 Task: Look for space in Wenceslau Braz, Brazil from 1st June, 2023 to 4th June, 2023 for 1 adult in price range Rs.6000 to Rs.16000. Place can be private room with 1  bedroom having 1 bed and 1 bathroom. Property type can be house, flat, guest house. Amenities needed are: wifi, washing machine. Booking option can be shelf check-in. Required host language is Spanish.
Action: Mouse moved to (533, 550)
Screenshot: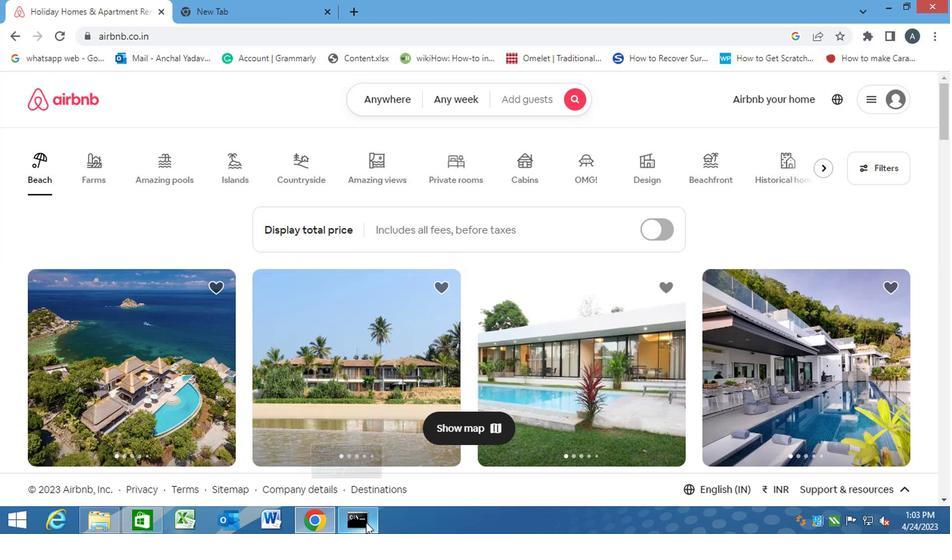 
Action: Mouse scrolled (533, 531) with delta (0, 0)
Screenshot: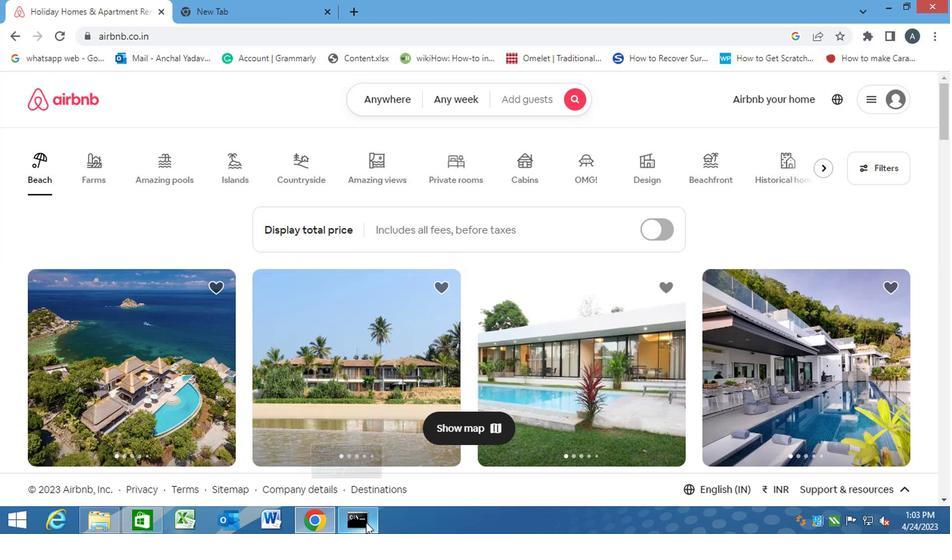 
Action: Mouse moved to (395, 104)
Screenshot: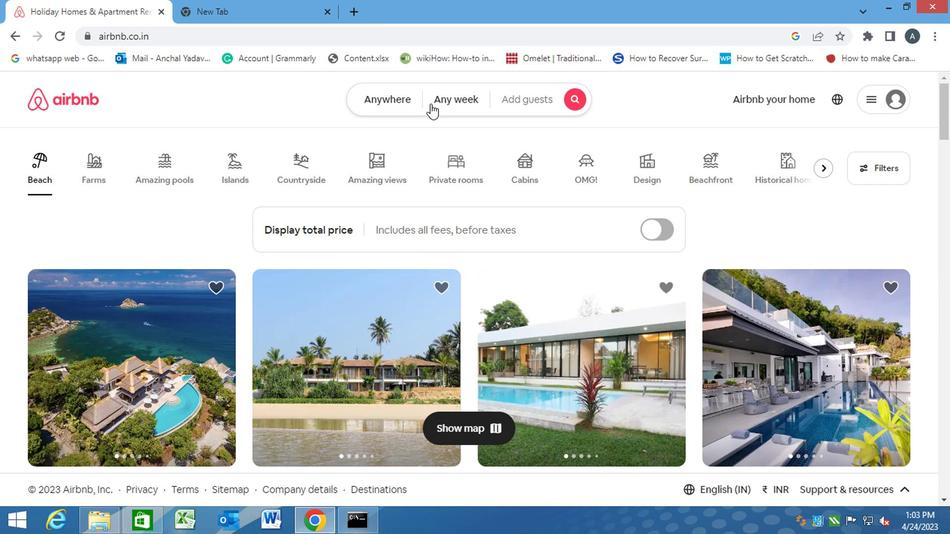 
Action: Mouse pressed left at (395, 104)
Screenshot: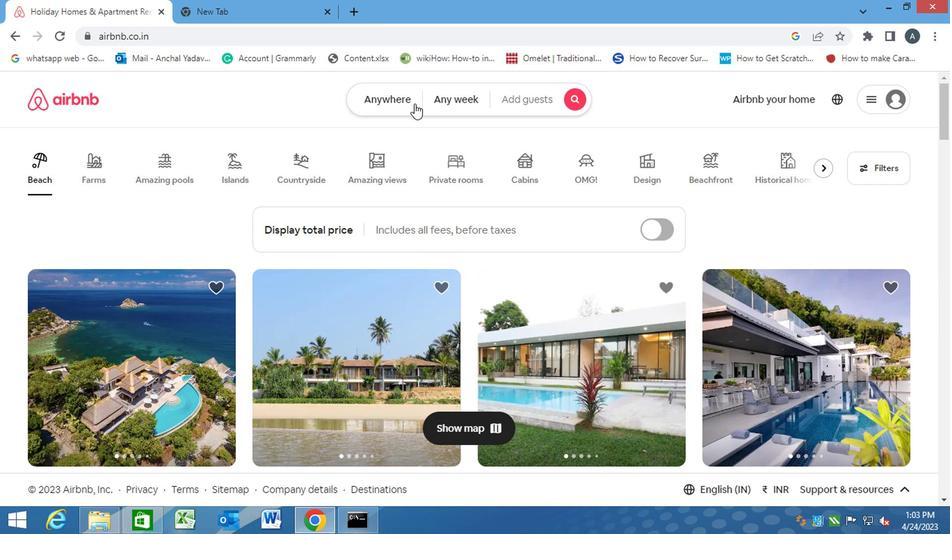 
Action: Mouse moved to (318, 156)
Screenshot: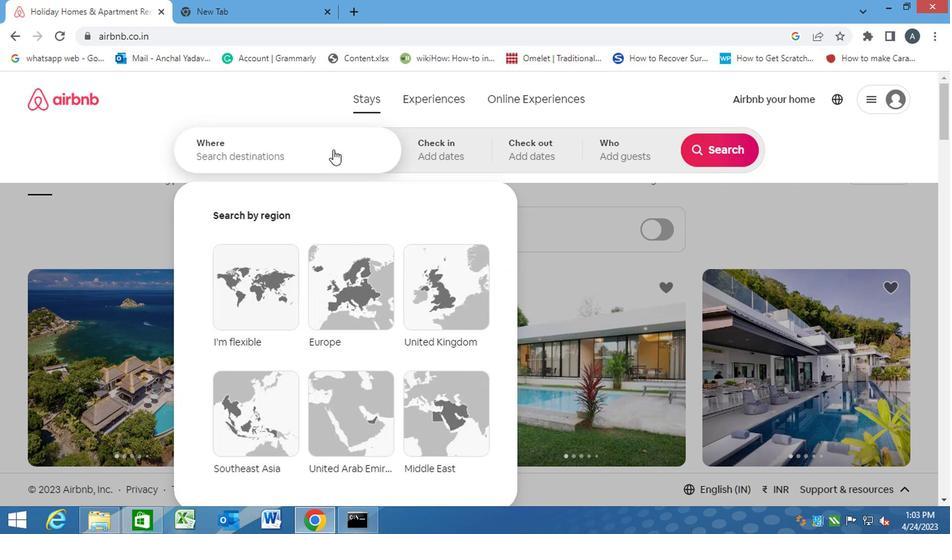 
Action: Mouse pressed left at (318, 156)
Screenshot: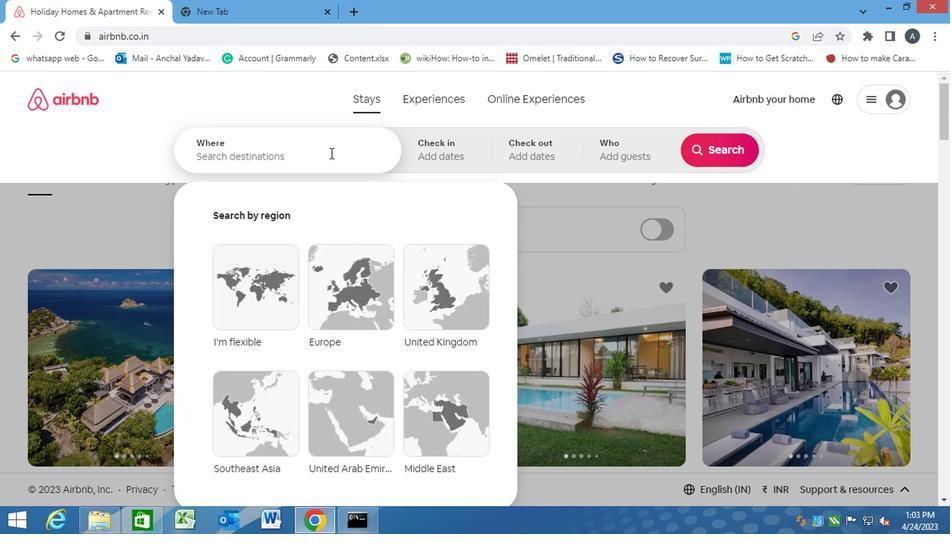 
Action: Key pressed <Key.caps_lock>w<Key.backspace><Key.caps_lock>w<Key.caps_lock>enceslau<Key.space><Key.caps_lock>b<Key.caps_lock>e<Key.backspace>raz,<Key.space><Key.caps_lock>b<Key.caps_lock>razil<Key.enter>
Screenshot: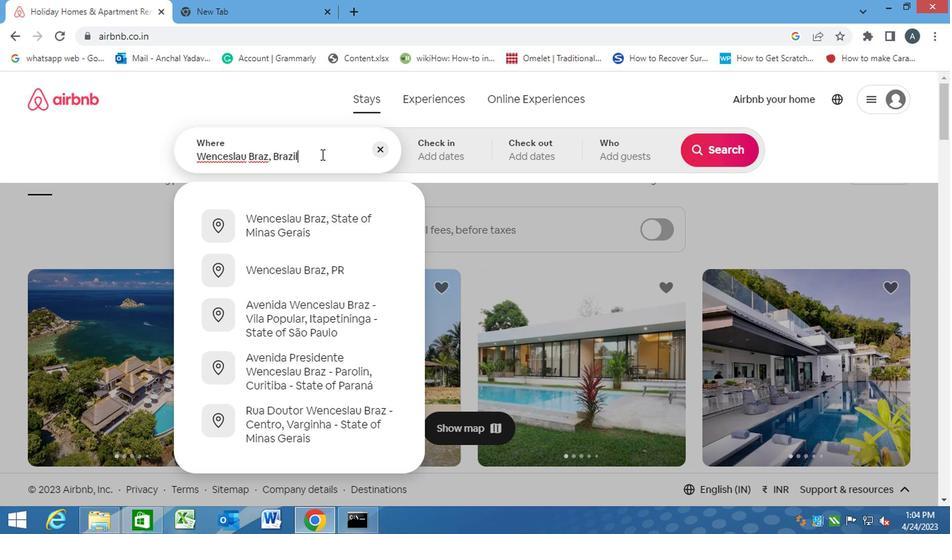 
Action: Mouse moved to (707, 261)
Screenshot: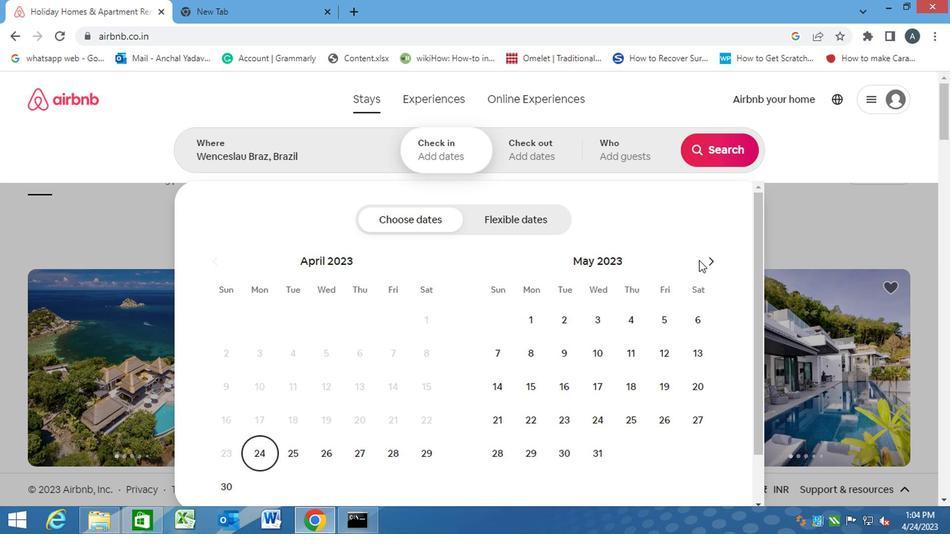 
Action: Mouse pressed left at (707, 261)
Screenshot: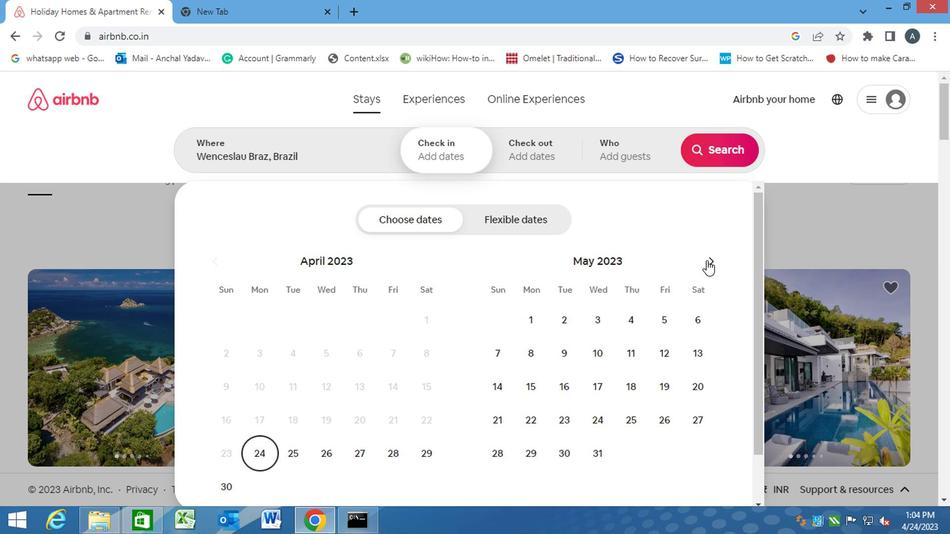
Action: Mouse moved to (629, 319)
Screenshot: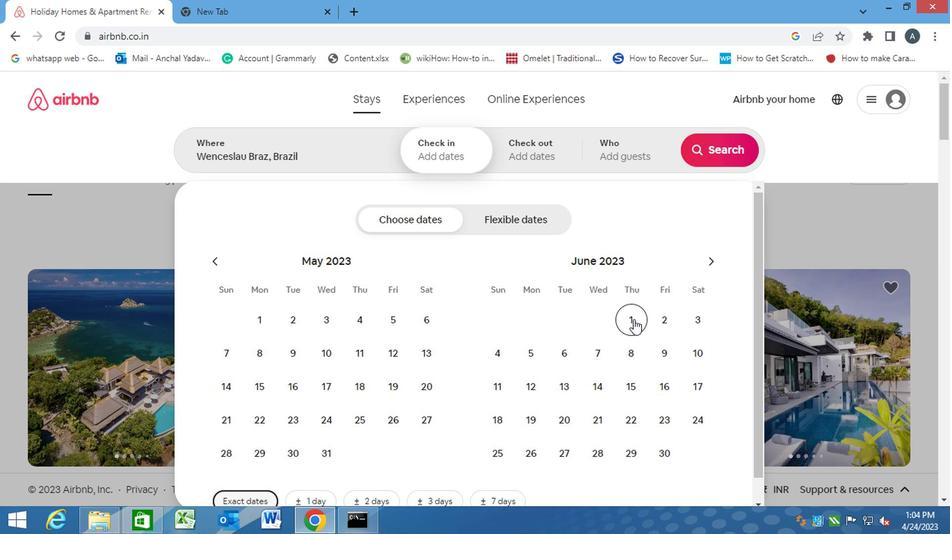 
Action: Mouse pressed left at (629, 319)
Screenshot: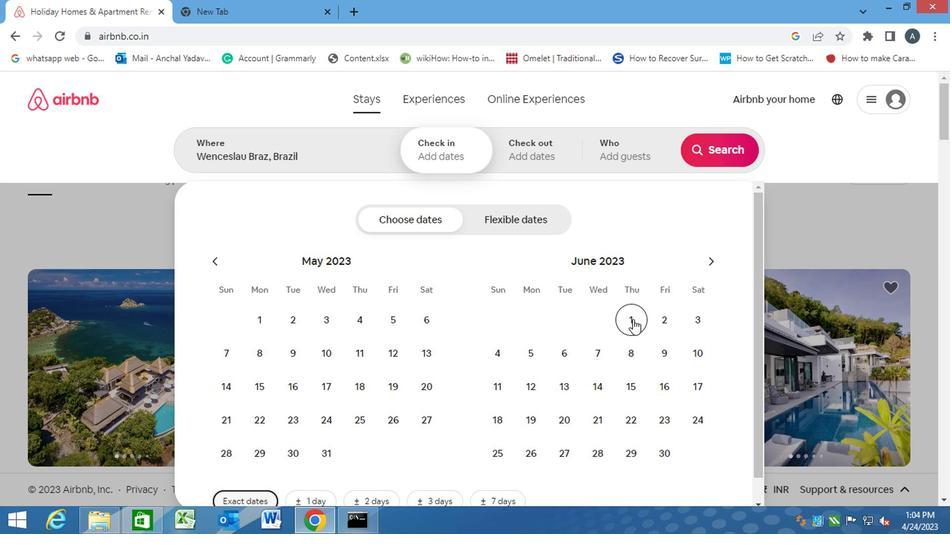
Action: Mouse moved to (497, 360)
Screenshot: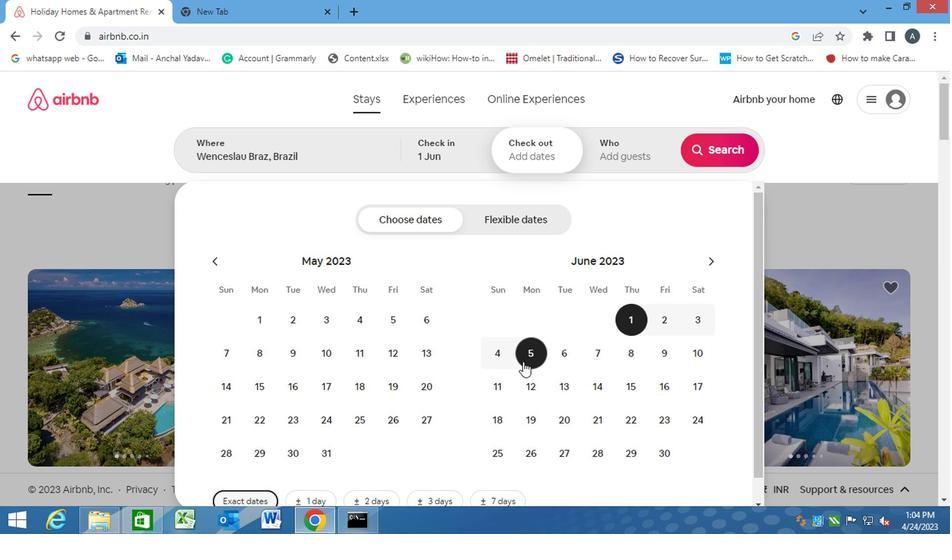 
Action: Mouse pressed left at (497, 360)
Screenshot: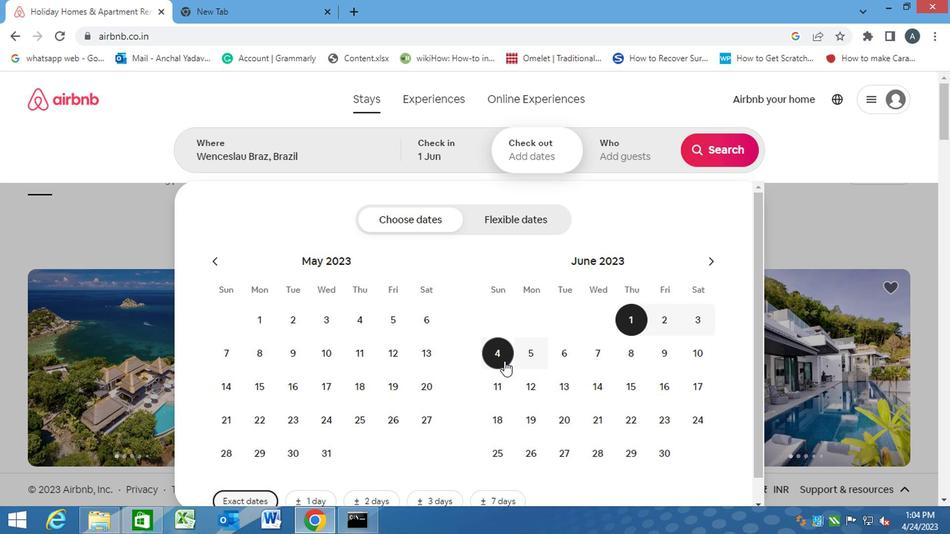 
Action: Mouse moved to (620, 152)
Screenshot: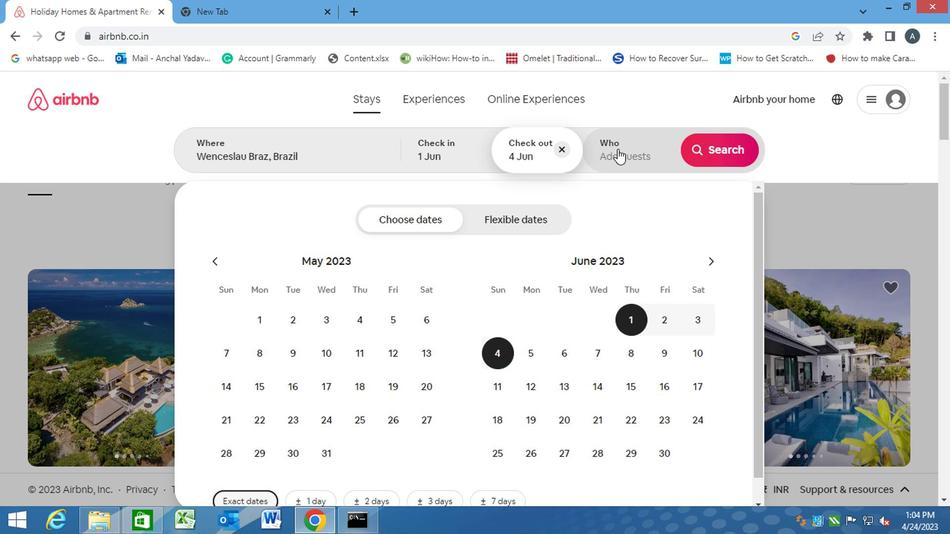 
Action: Mouse pressed left at (620, 152)
Screenshot: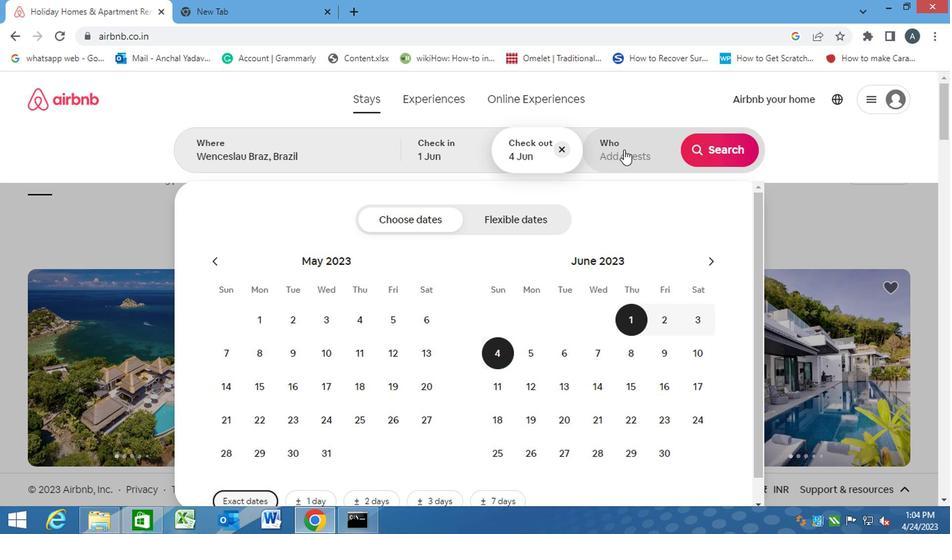 
Action: Mouse moved to (714, 229)
Screenshot: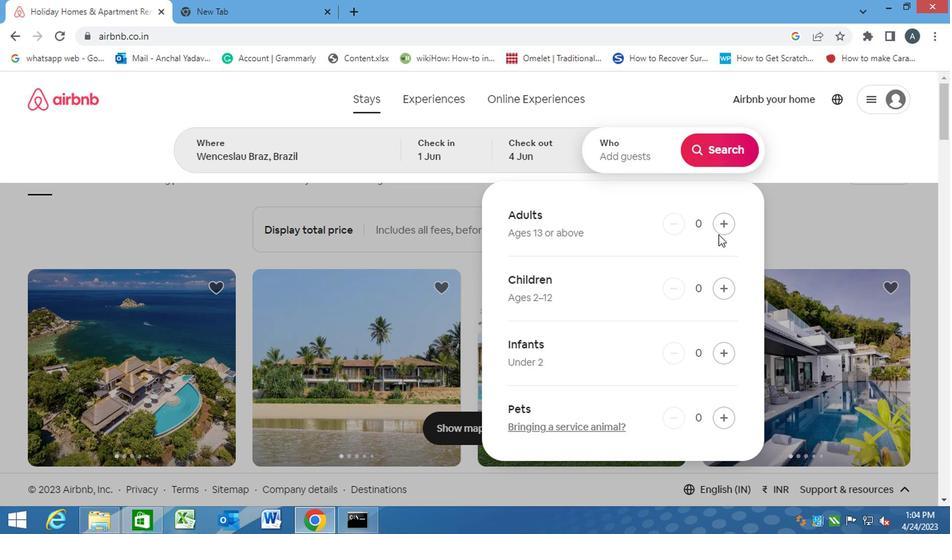 
Action: Mouse pressed left at (714, 229)
Screenshot: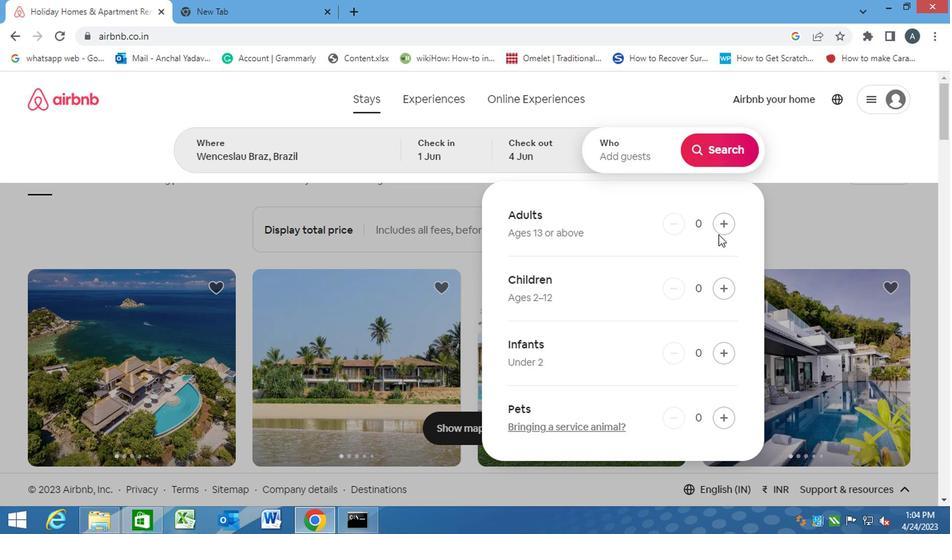 
Action: Mouse moved to (720, 165)
Screenshot: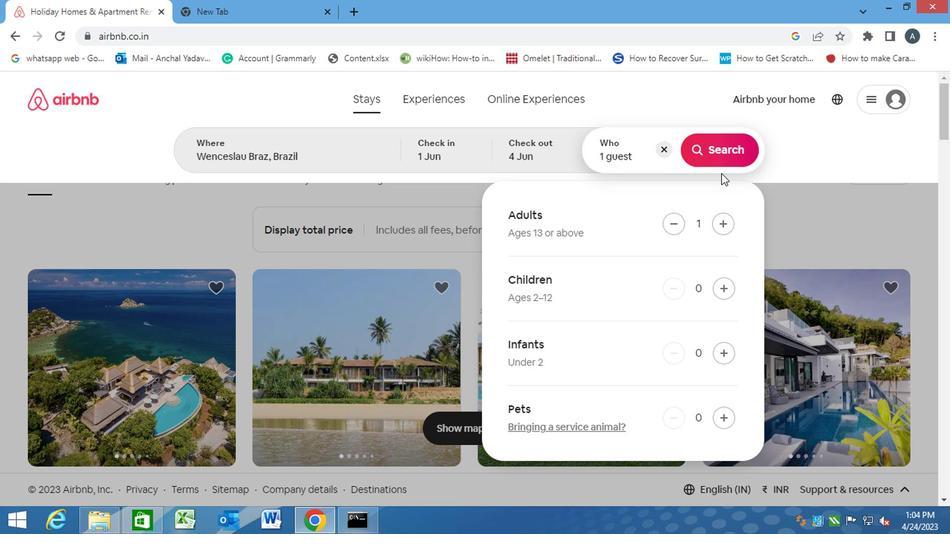 
Action: Mouse pressed left at (720, 165)
Screenshot: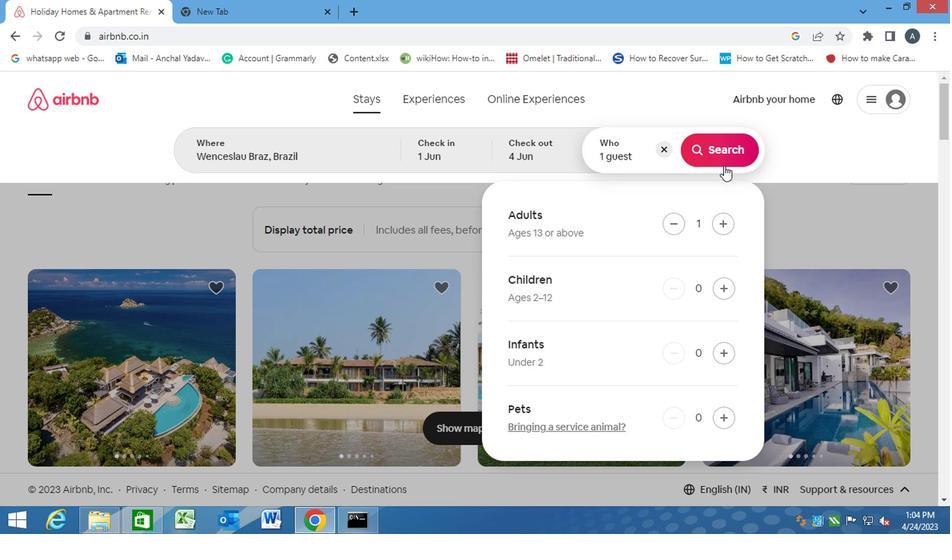
Action: Mouse moved to (863, 157)
Screenshot: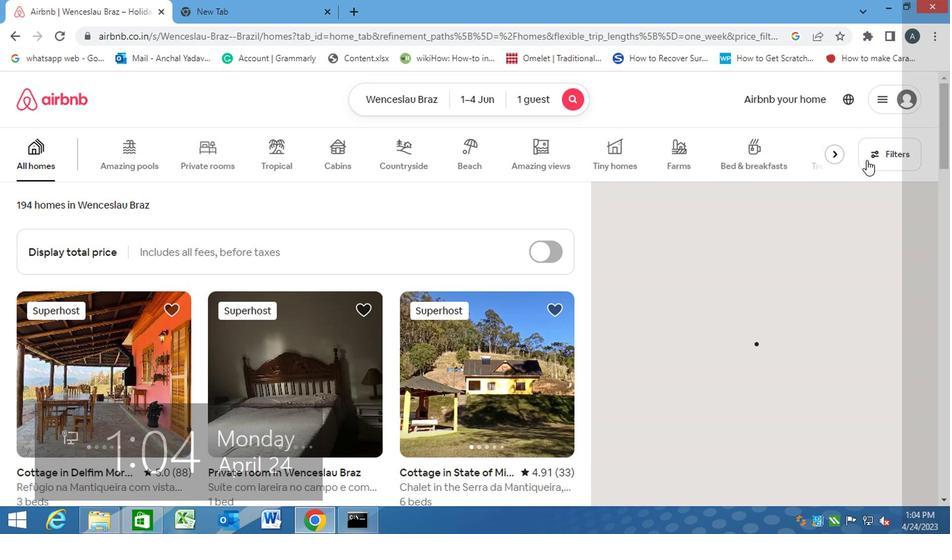 
Action: Mouse pressed left at (863, 157)
Screenshot: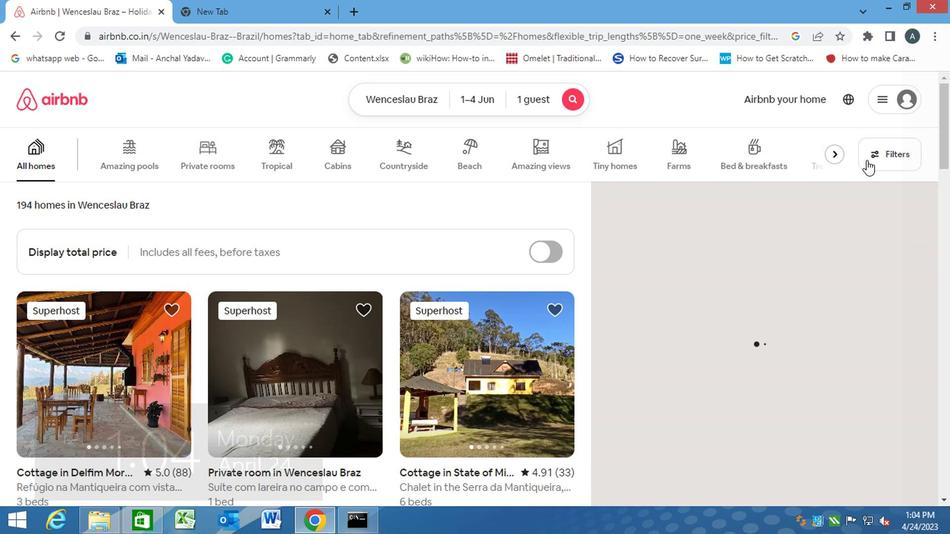 
Action: Mouse moved to (299, 335)
Screenshot: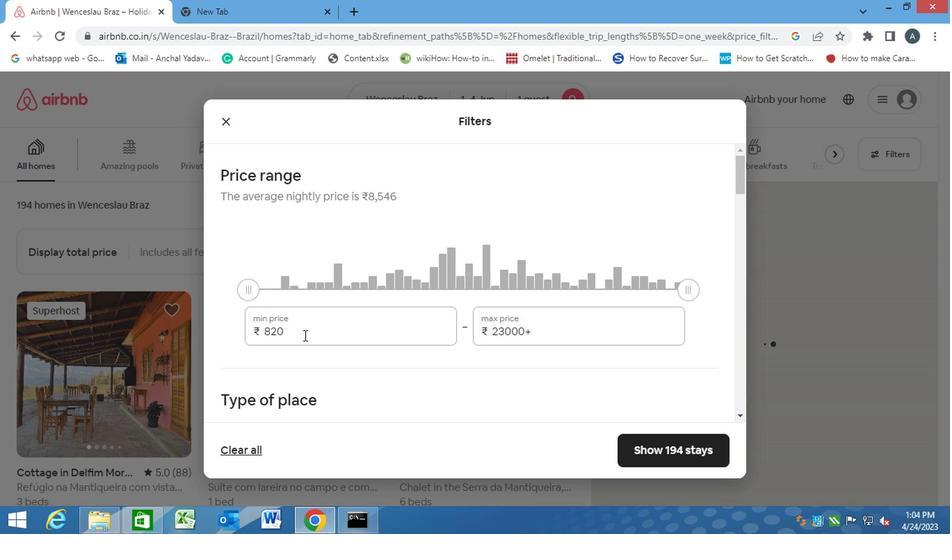 
Action: Mouse pressed left at (299, 335)
Screenshot: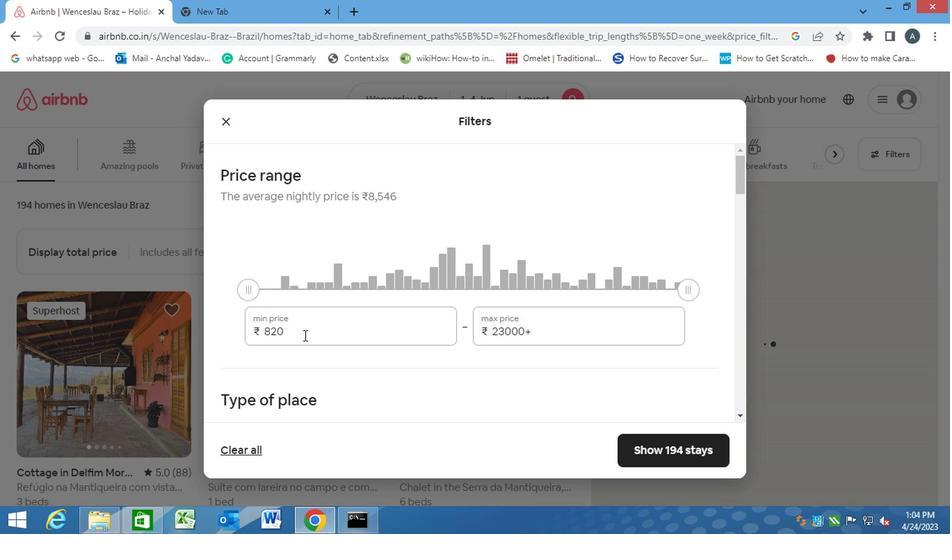 
Action: Mouse moved to (244, 335)
Screenshot: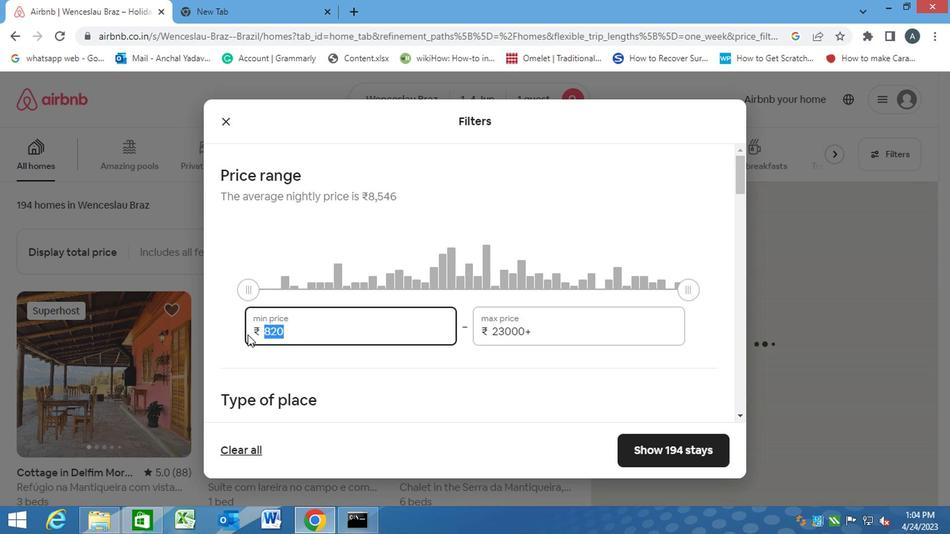 
Action: Key pressed 6000<Key.tab>1<Key.backspace><Key.backspace><Key.backspace><Key.backspace><Key.backspace><Key.backspace><Key.backspace><Key.backspace><Key.backspace><Key.backspace><Key.backspace><Key.backspace><Key.backspace><Key.backspace><Key.backspace><Key.backspace><Key.backspace><Key.backspace><Key.backspace>16000
Screenshot: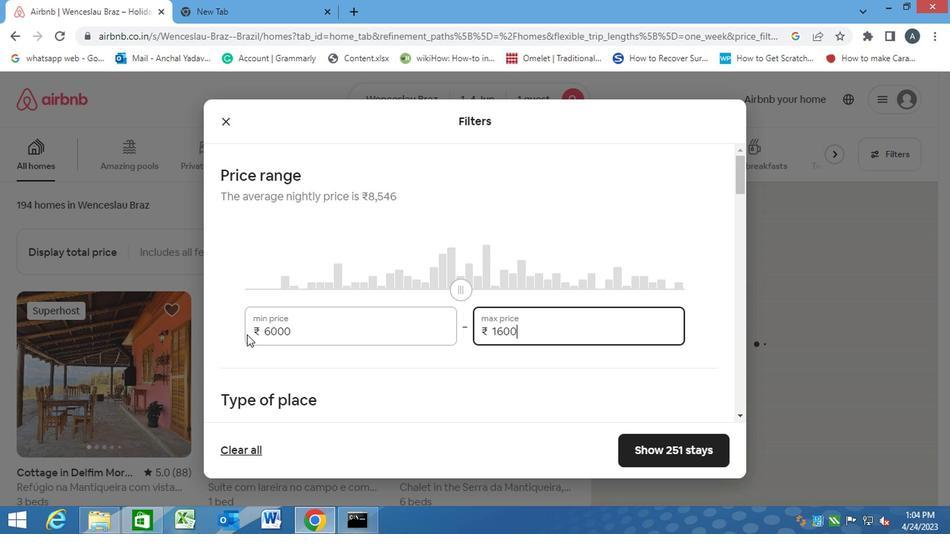 
Action: Mouse moved to (405, 382)
Screenshot: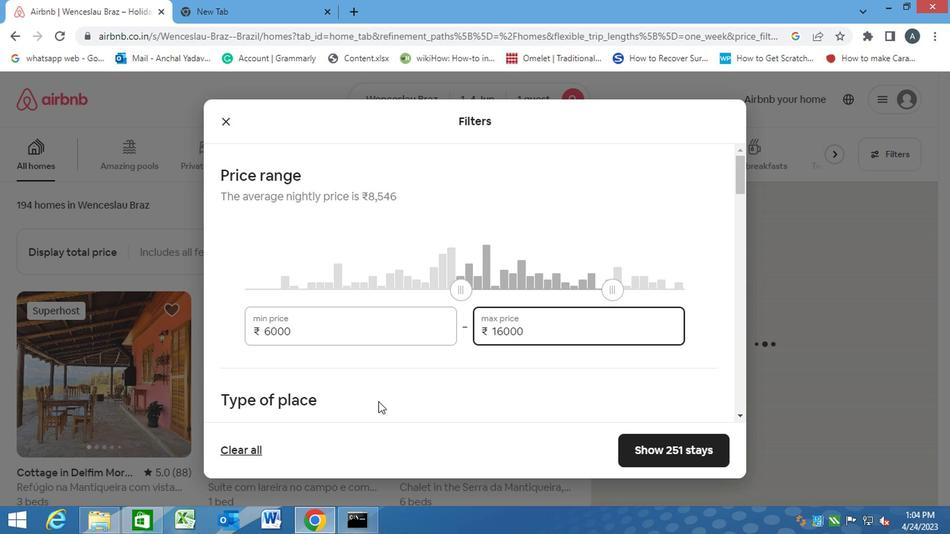 
Action: Mouse pressed left at (405, 382)
Screenshot: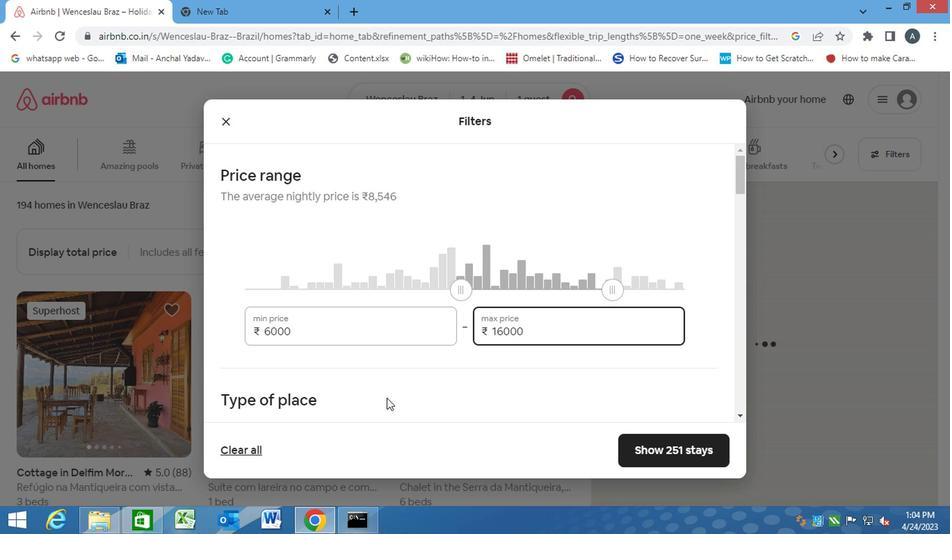 
Action: Mouse scrolled (405, 381) with delta (0, 0)
Screenshot: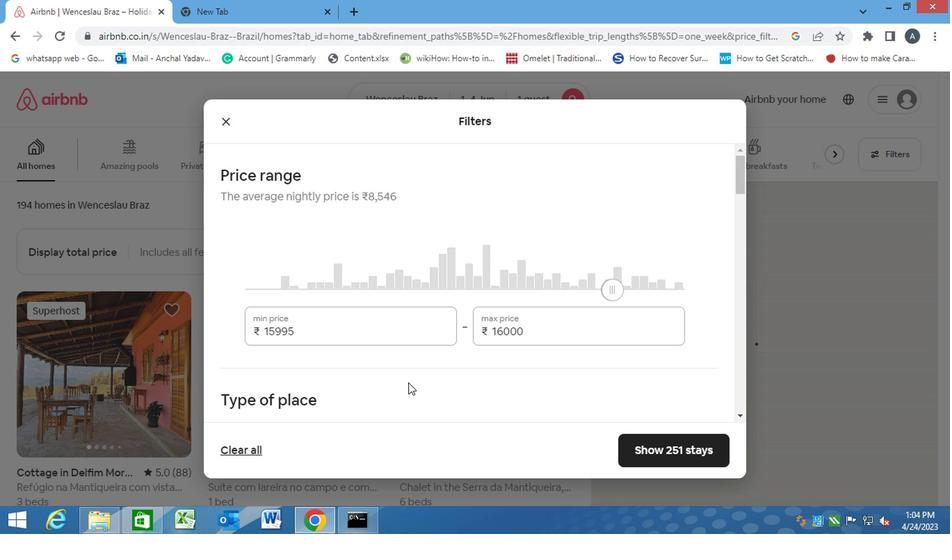 
Action: Mouse scrolled (405, 381) with delta (0, 0)
Screenshot: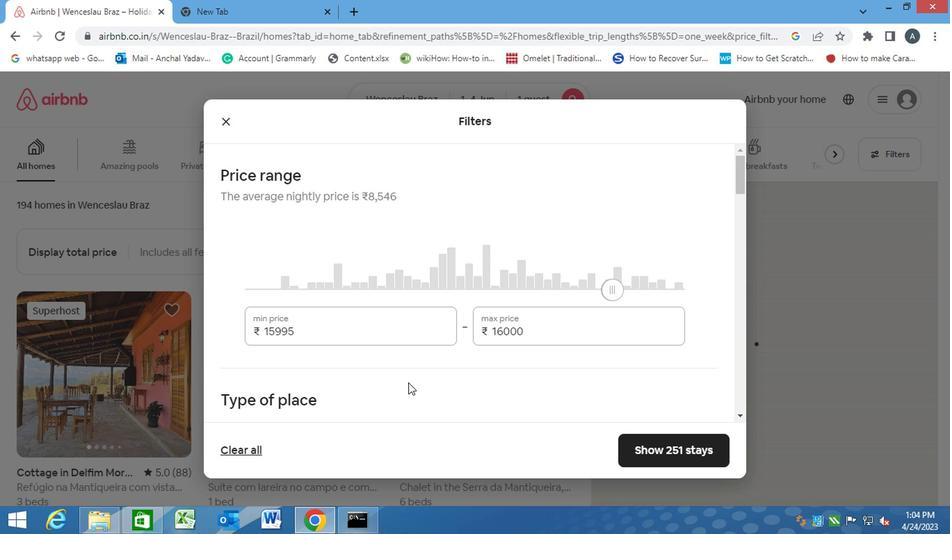 
Action: Mouse scrolled (405, 381) with delta (0, 0)
Screenshot: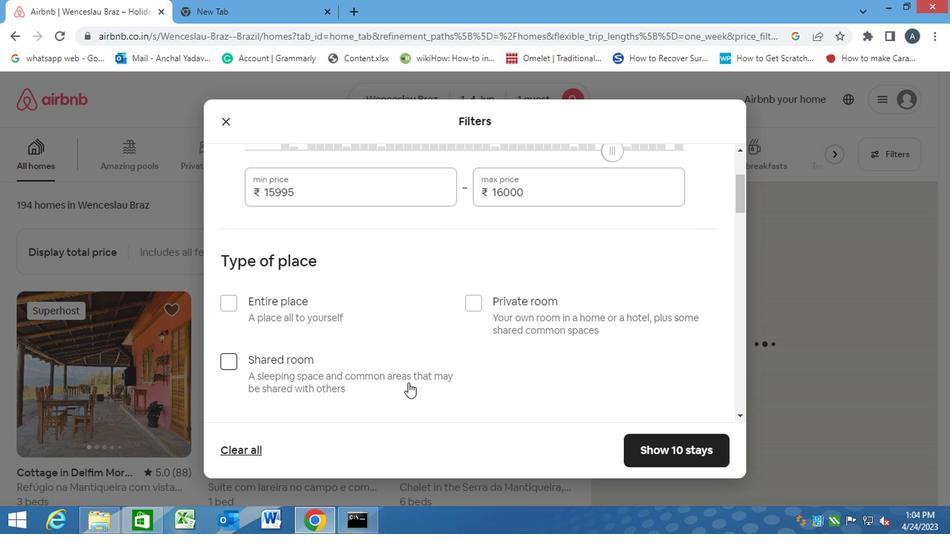 
Action: Mouse moved to (466, 232)
Screenshot: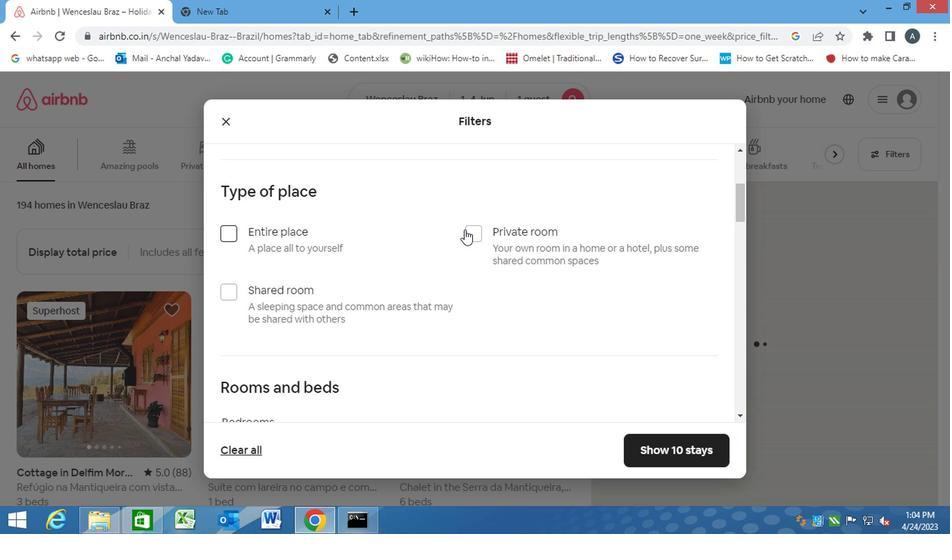 
Action: Mouse pressed left at (466, 232)
Screenshot: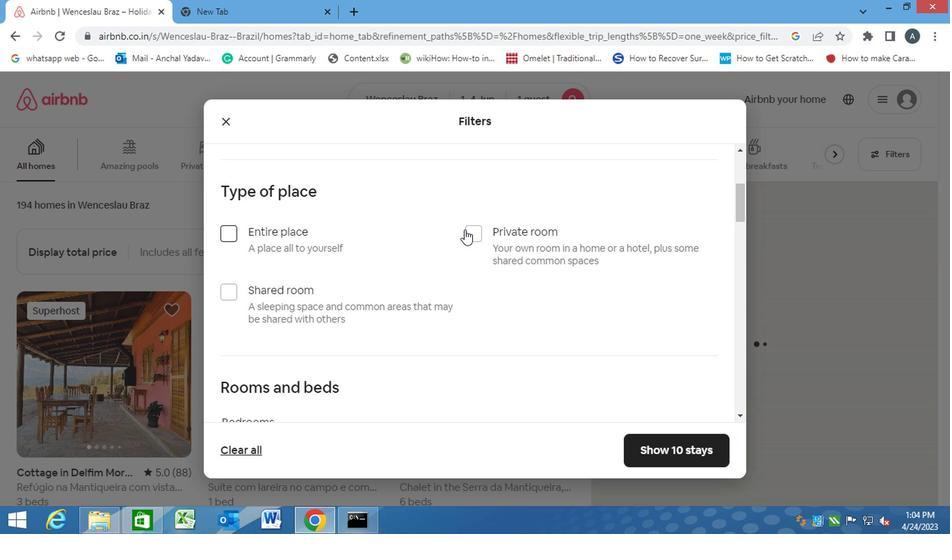 
Action: Mouse moved to (451, 295)
Screenshot: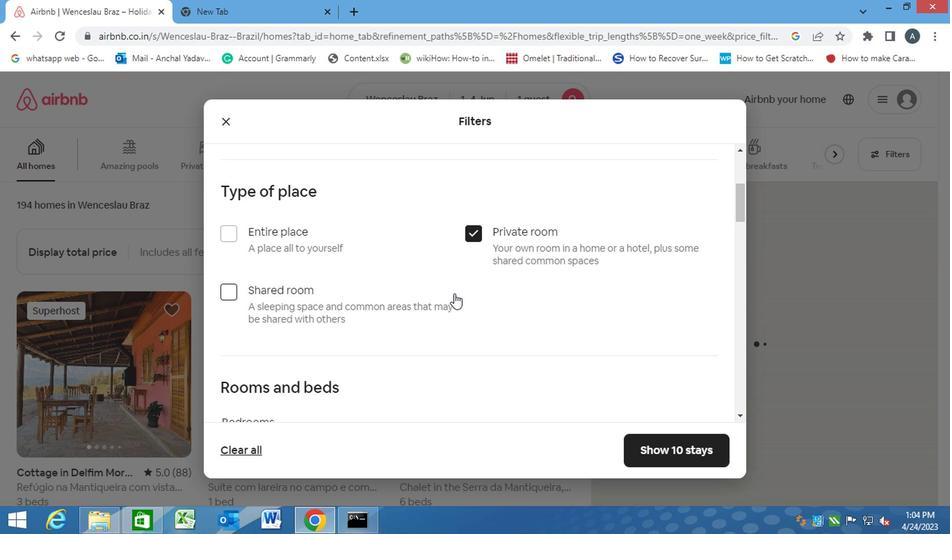 
Action: Mouse scrolled (451, 294) with delta (0, 0)
Screenshot: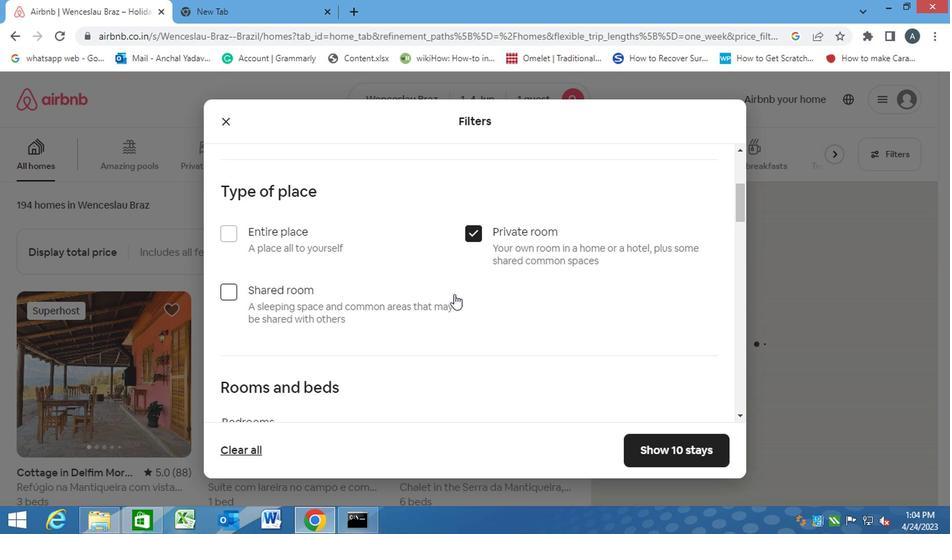 
Action: Mouse scrolled (451, 294) with delta (0, 0)
Screenshot: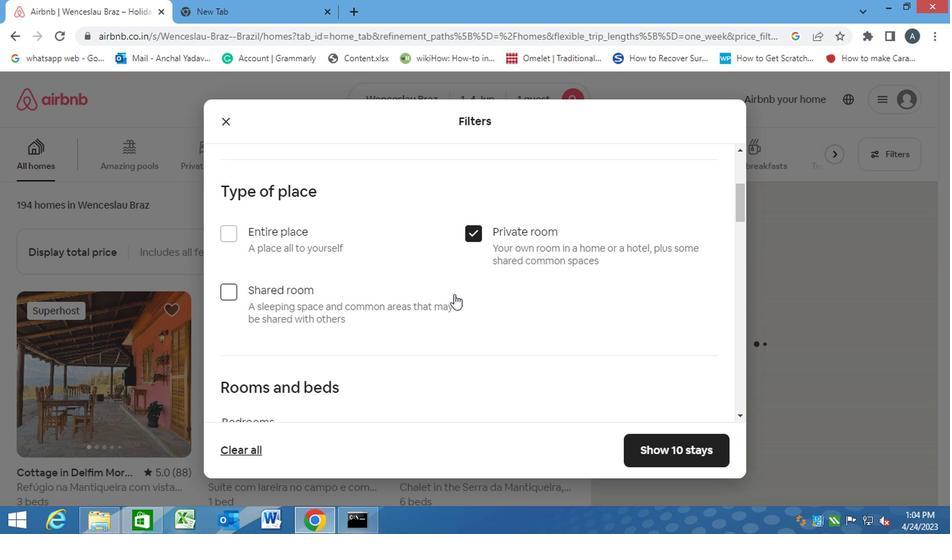 
Action: Mouse moved to (451, 295)
Screenshot: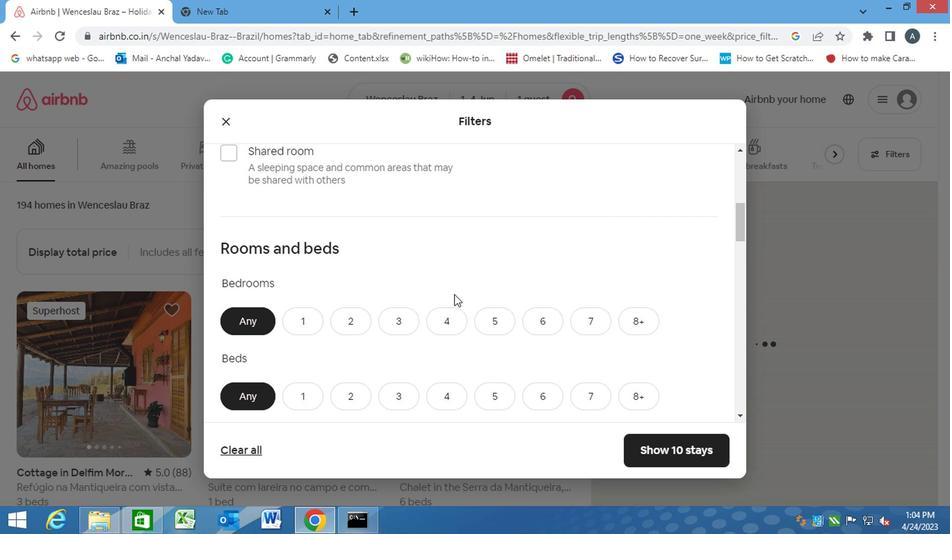 
Action: Mouse scrolled (451, 294) with delta (0, 0)
Screenshot: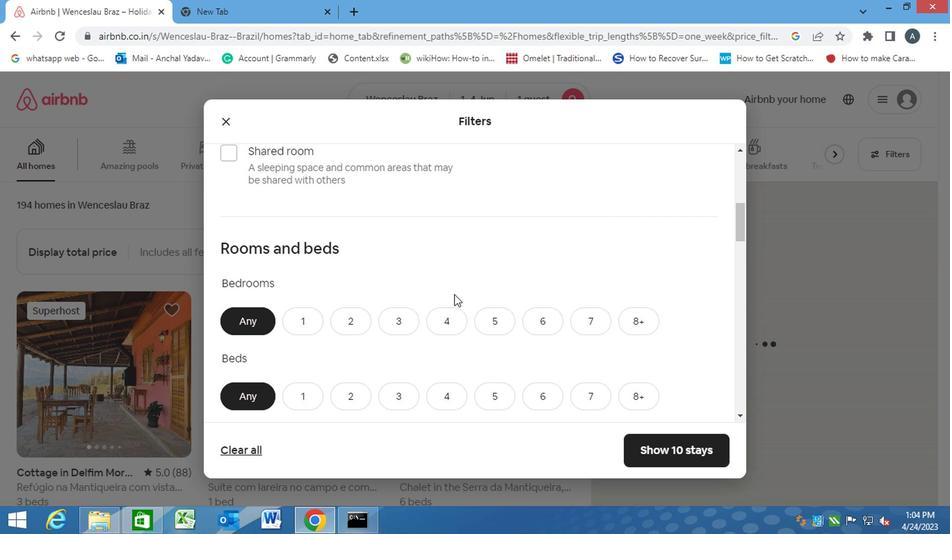 
Action: Mouse moved to (311, 250)
Screenshot: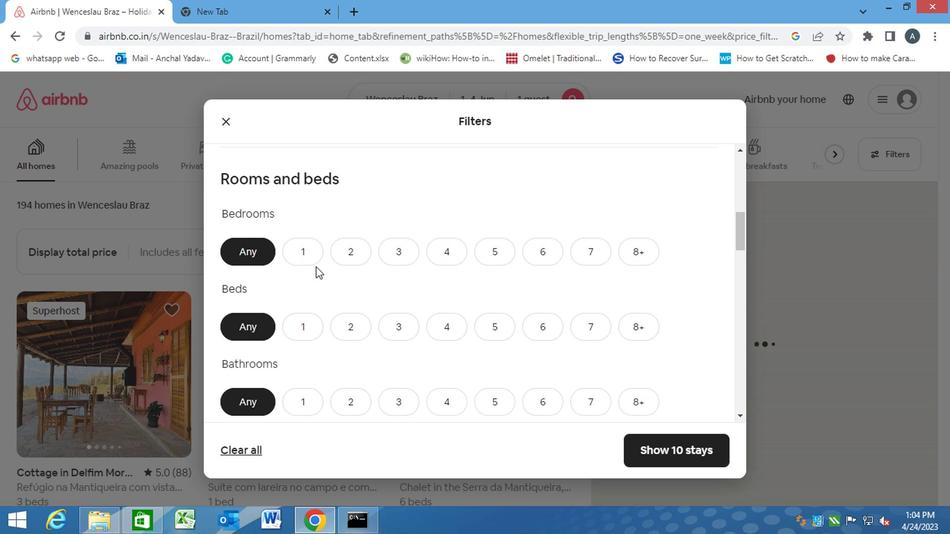 
Action: Mouse pressed left at (311, 250)
Screenshot: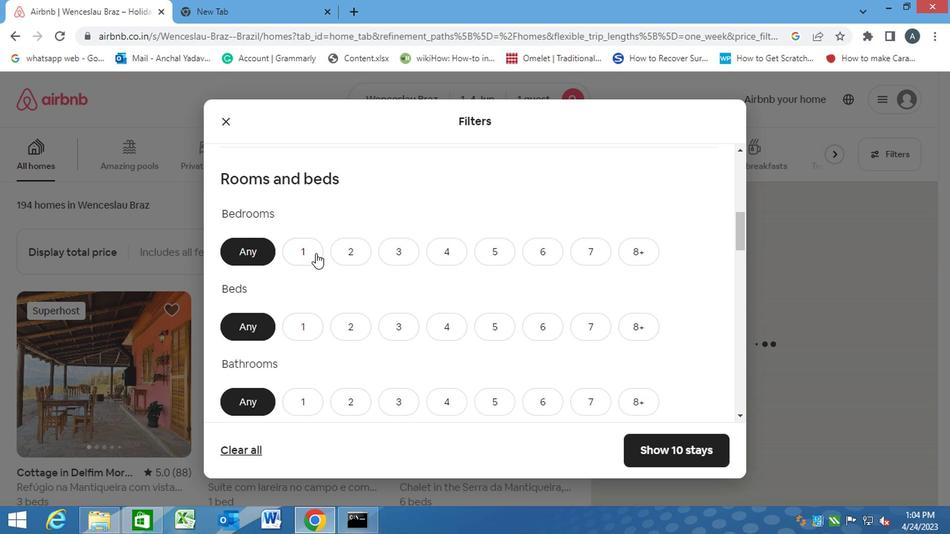 
Action: Mouse moved to (310, 324)
Screenshot: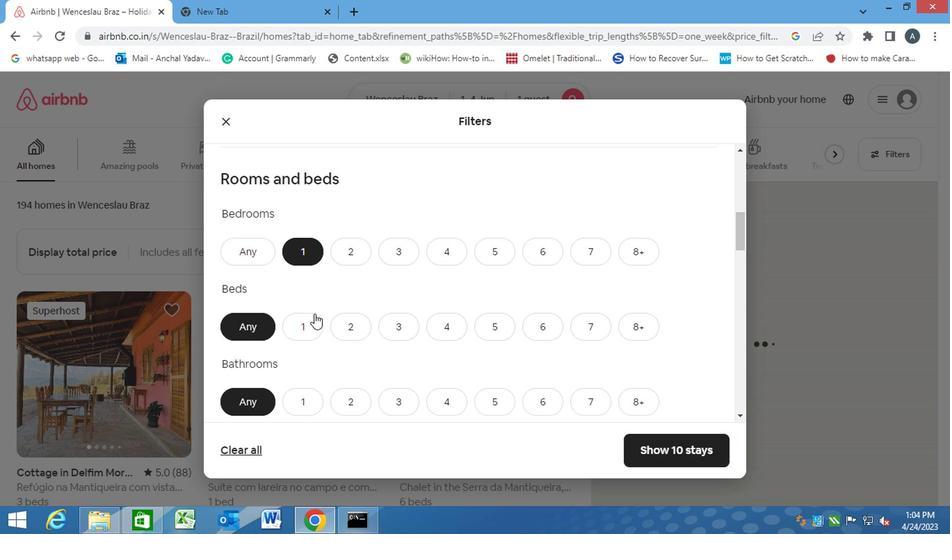 
Action: Mouse pressed left at (310, 324)
Screenshot: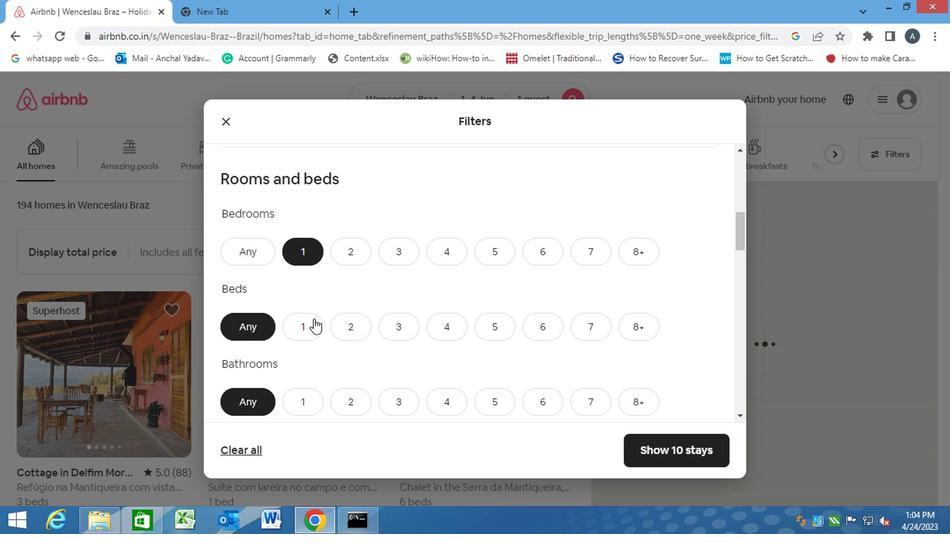 
Action: Mouse moved to (298, 394)
Screenshot: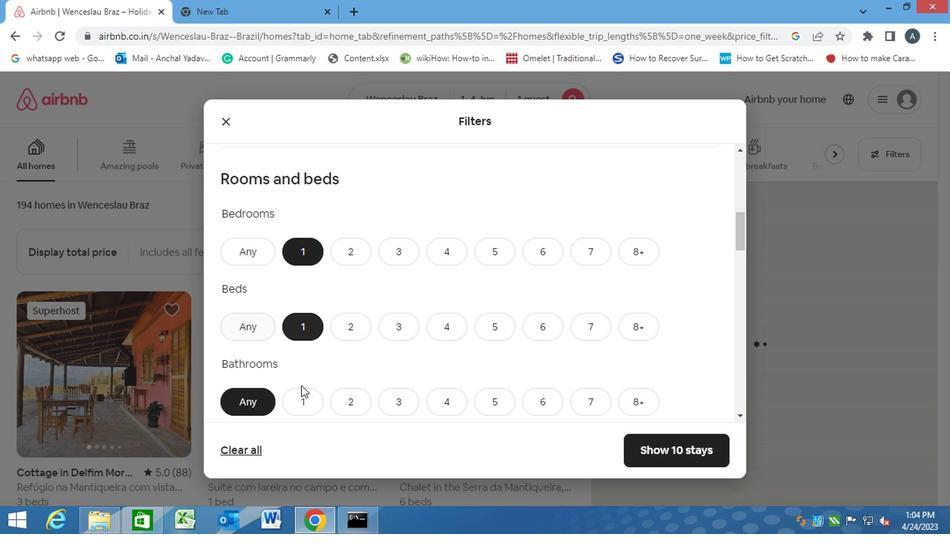
Action: Mouse pressed left at (298, 394)
Screenshot: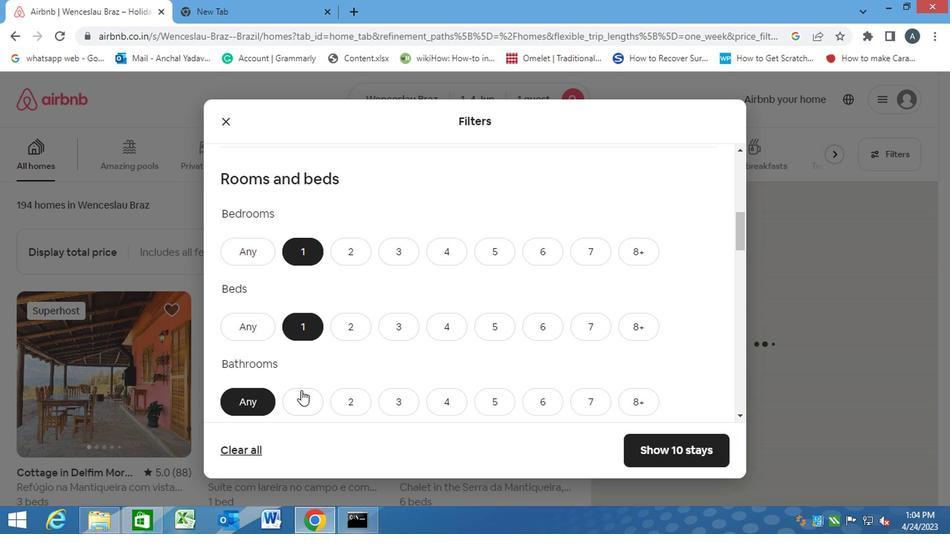 
Action: Mouse moved to (299, 393)
Screenshot: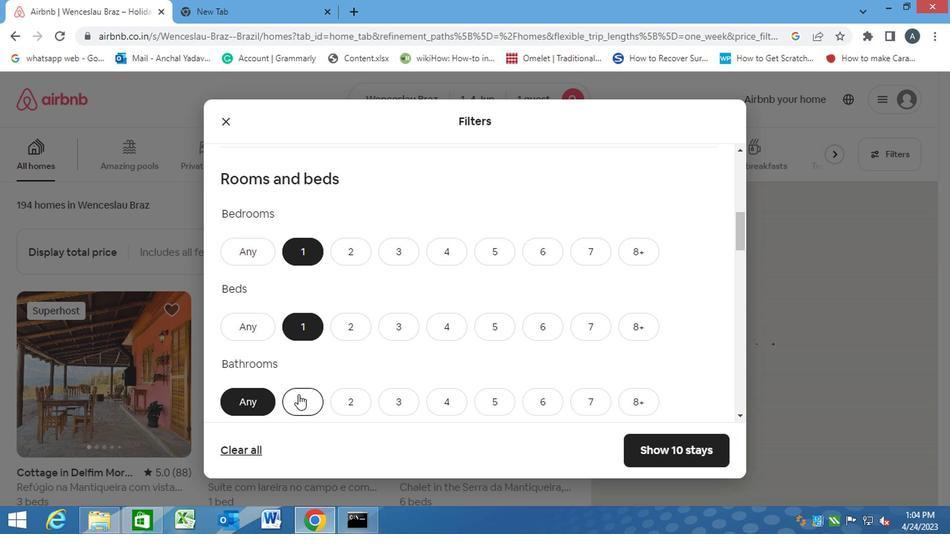 
Action: Mouse scrolled (299, 393) with delta (0, 0)
Screenshot: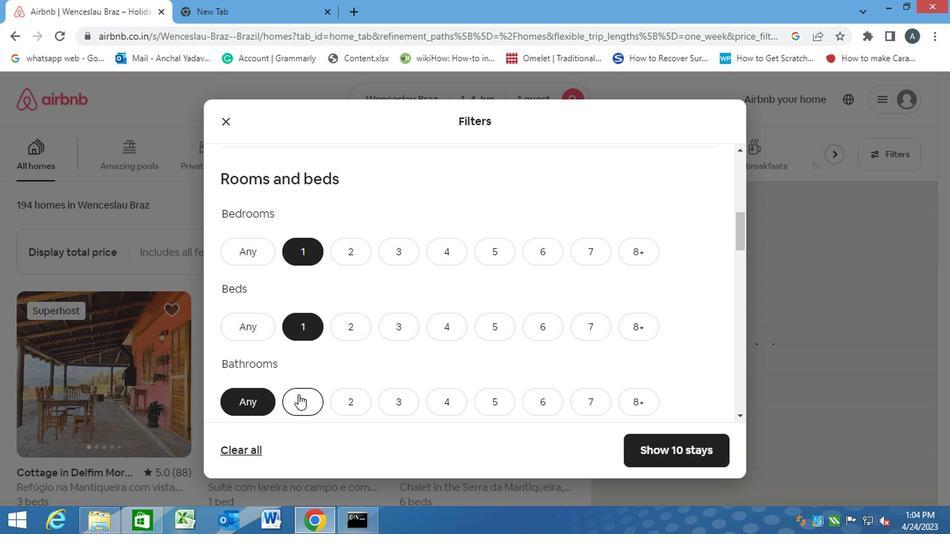 
Action: Mouse scrolled (299, 393) with delta (0, 0)
Screenshot: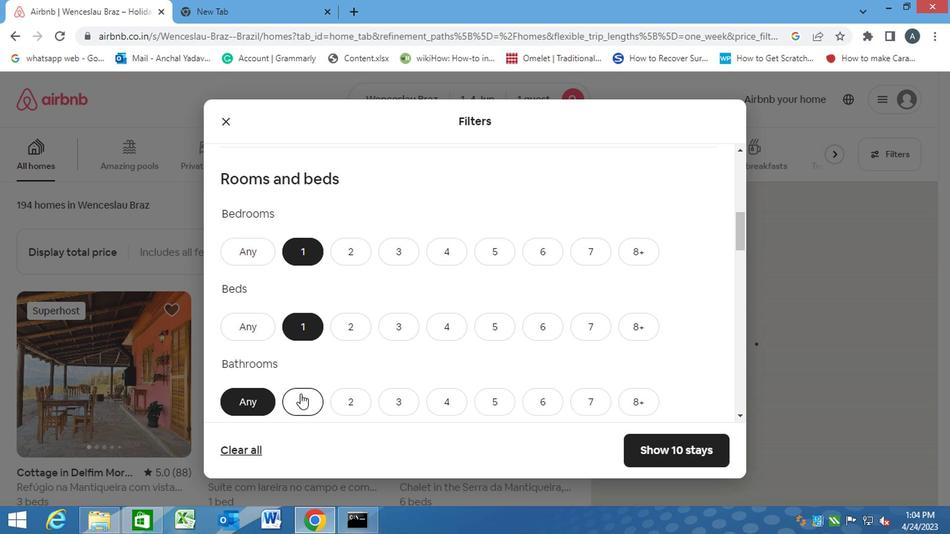 
Action: Mouse moved to (326, 378)
Screenshot: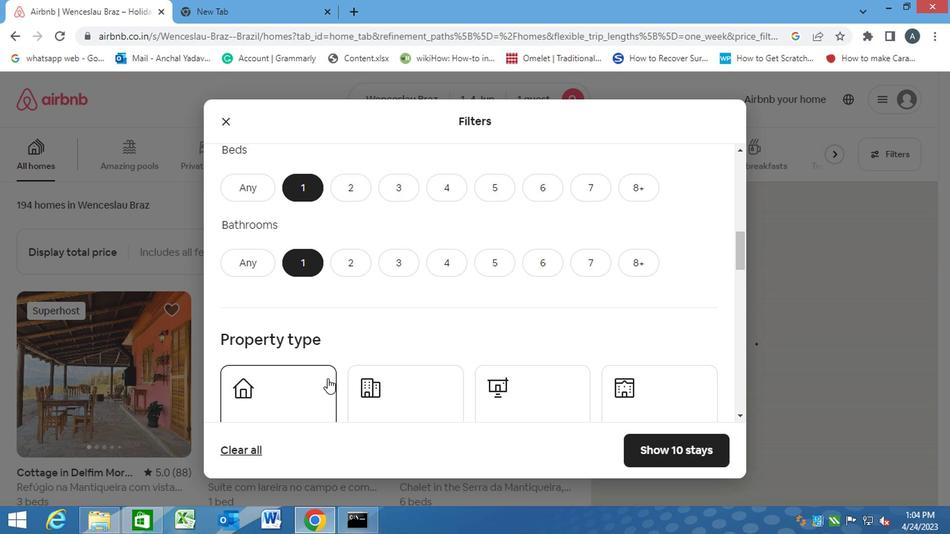 
Action: Mouse scrolled (326, 377) with delta (0, 0)
Screenshot: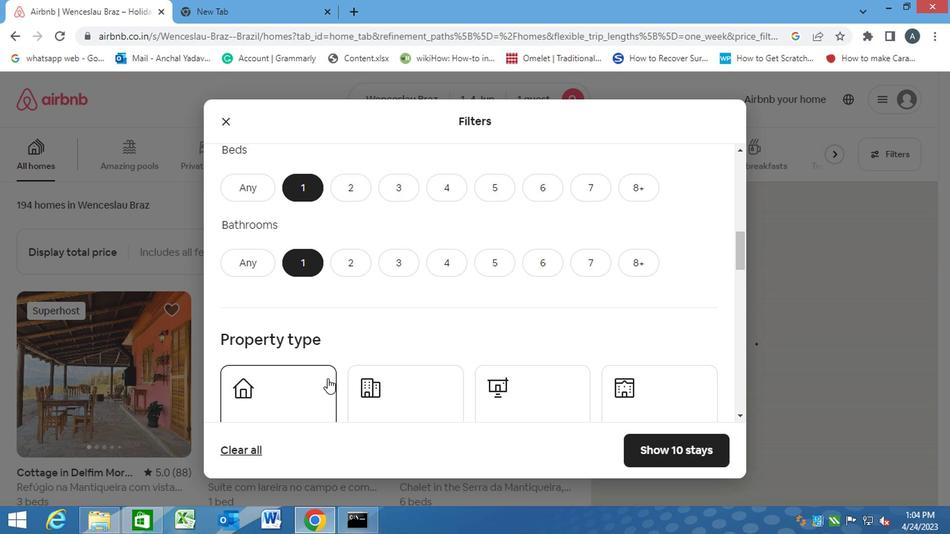 
Action: Mouse scrolled (326, 377) with delta (0, 0)
Screenshot: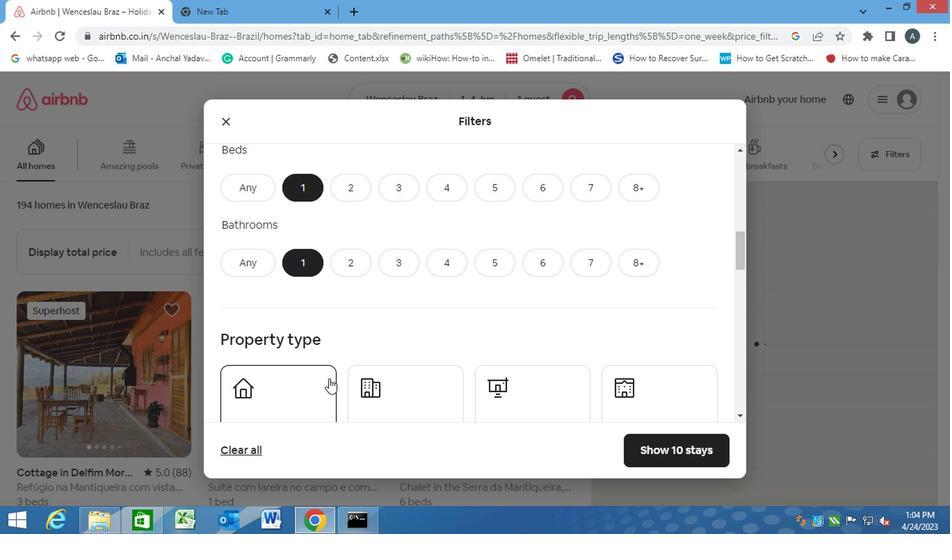 
Action: Mouse moved to (245, 271)
Screenshot: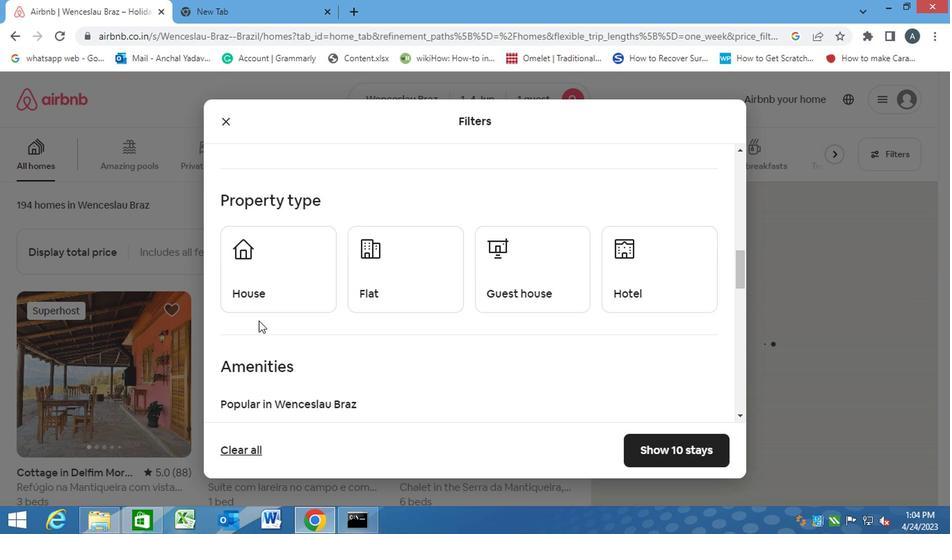 
Action: Mouse pressed left at (245, 271)
Screenshot: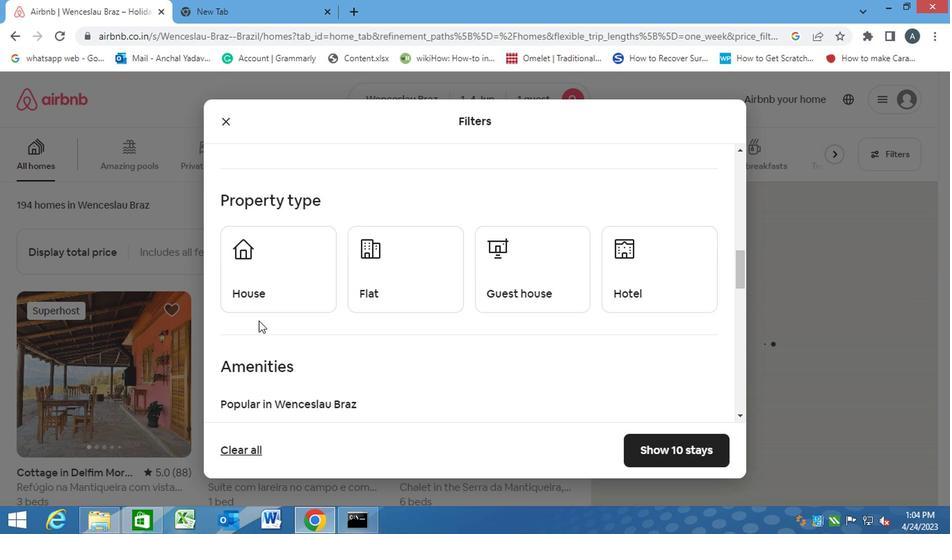 
Action: Mouse moved to (381, 285)
Screenshot: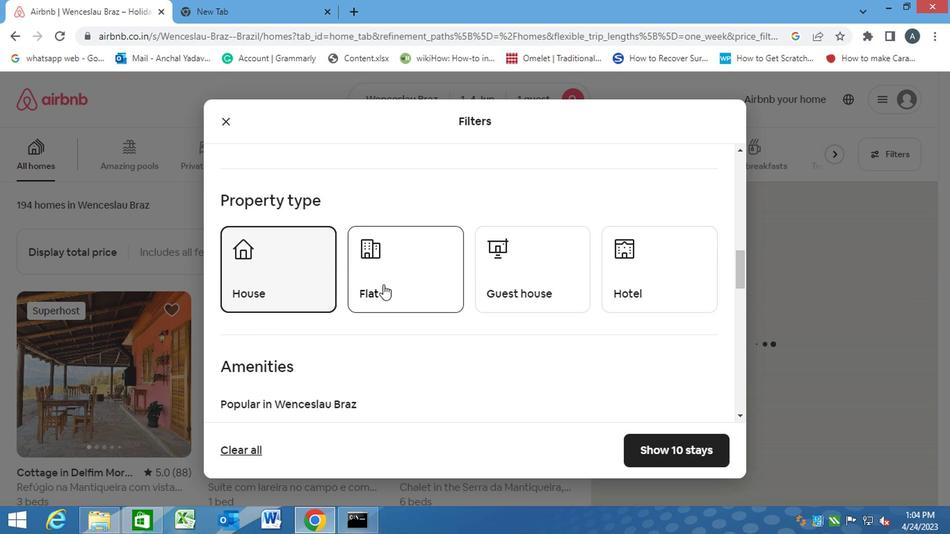 
Action: Mouse pressed left at (381, 285)
Screenshot: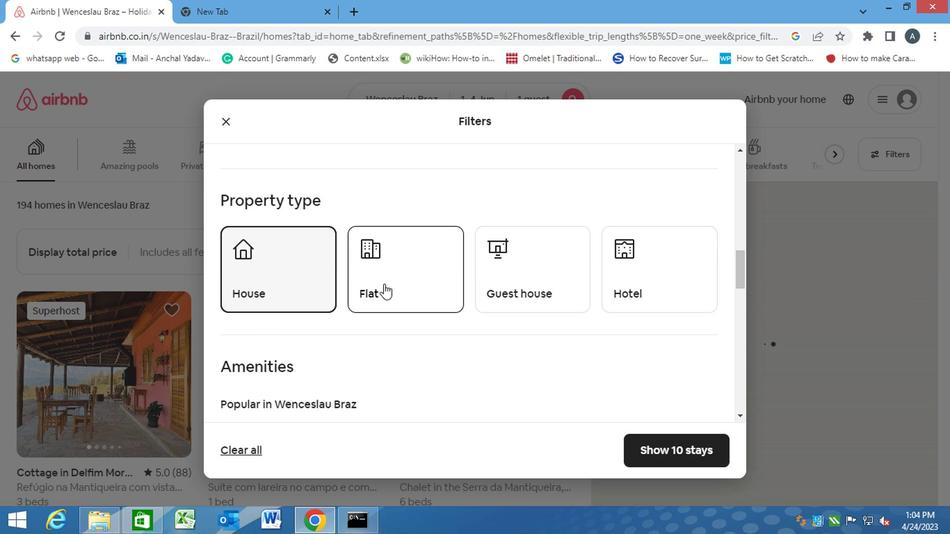 
Action: Mouse moved to (550, 282)
Screenshot: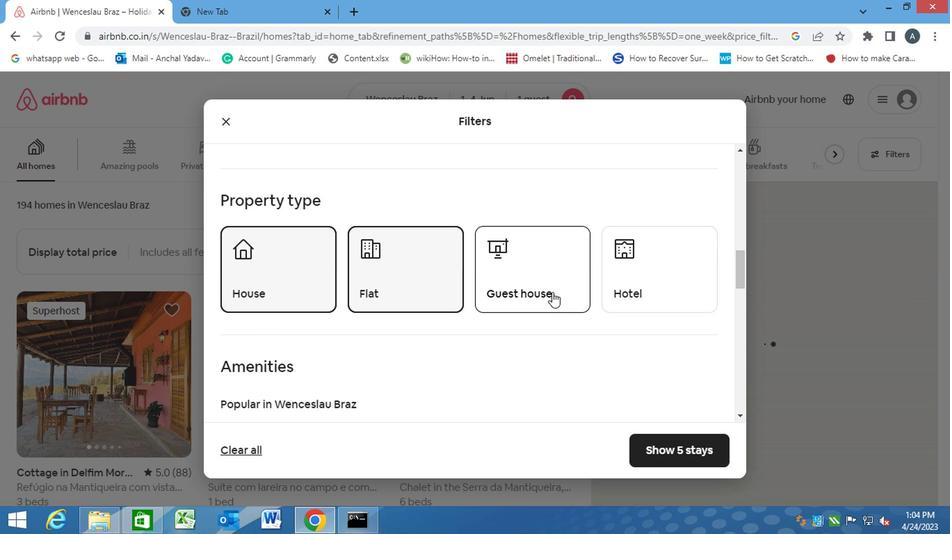 
Action: Mouse pressed left at (550, 282)
Screenshot: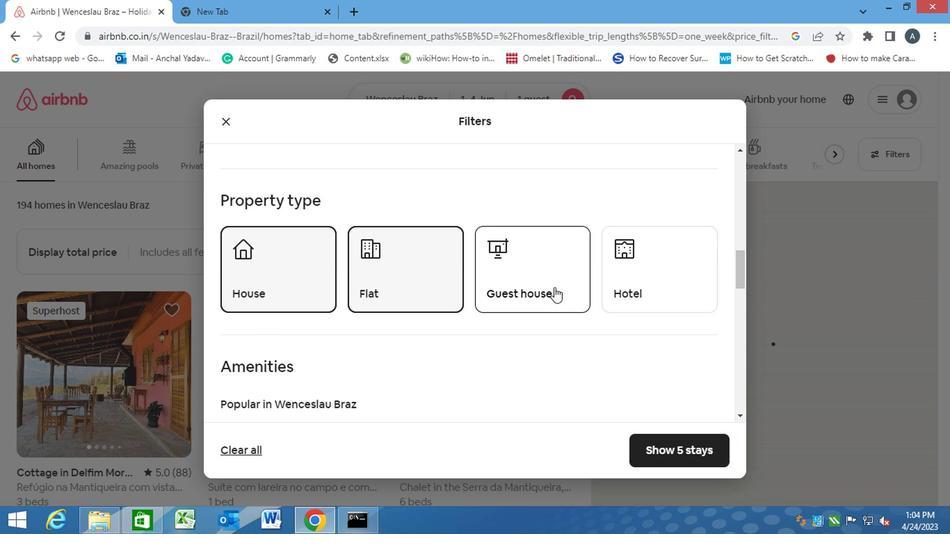 
Action: Mouse moved to (440, 335)
Screenshot: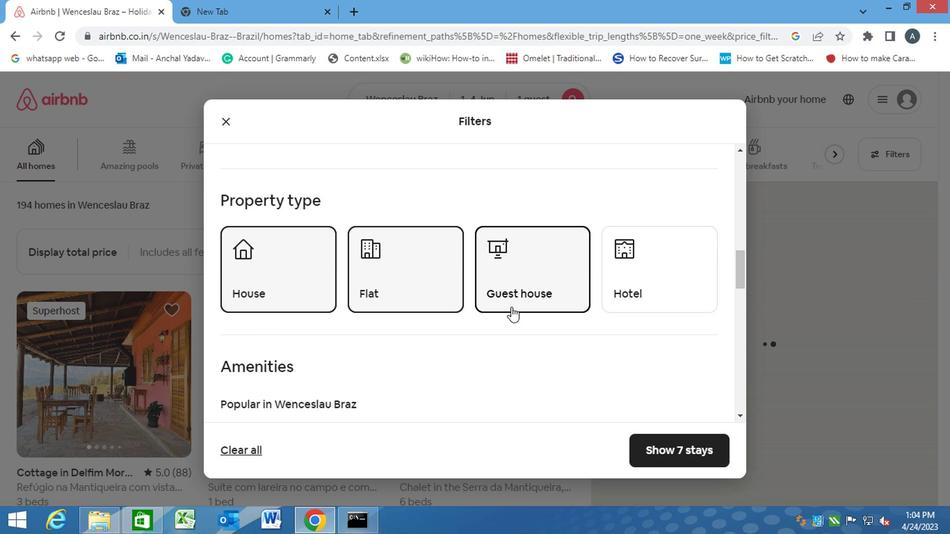 
Action: Mouse scrolled (440, 335) with delta (0, 0)
Screenshot: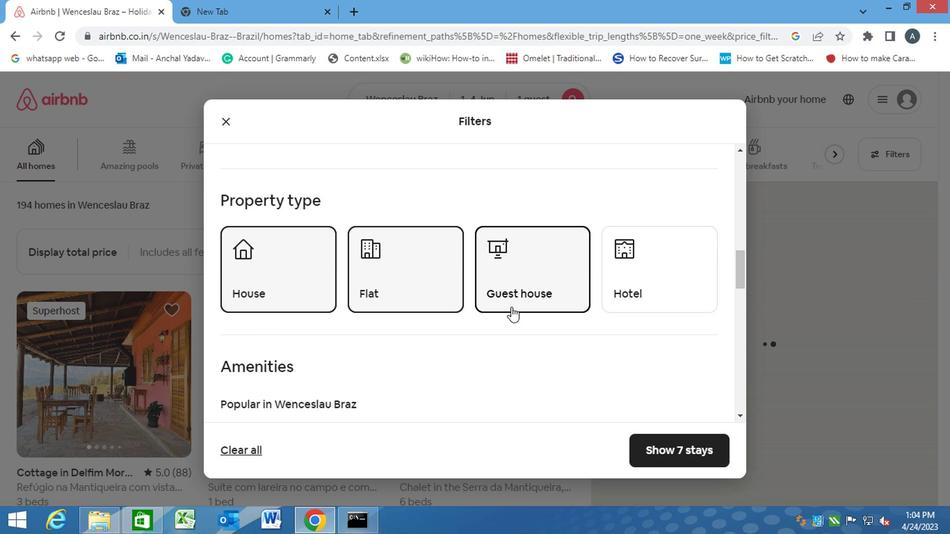 
Action: Mouse scrolled (440, 335) with delta (0, 0)
Screenshot: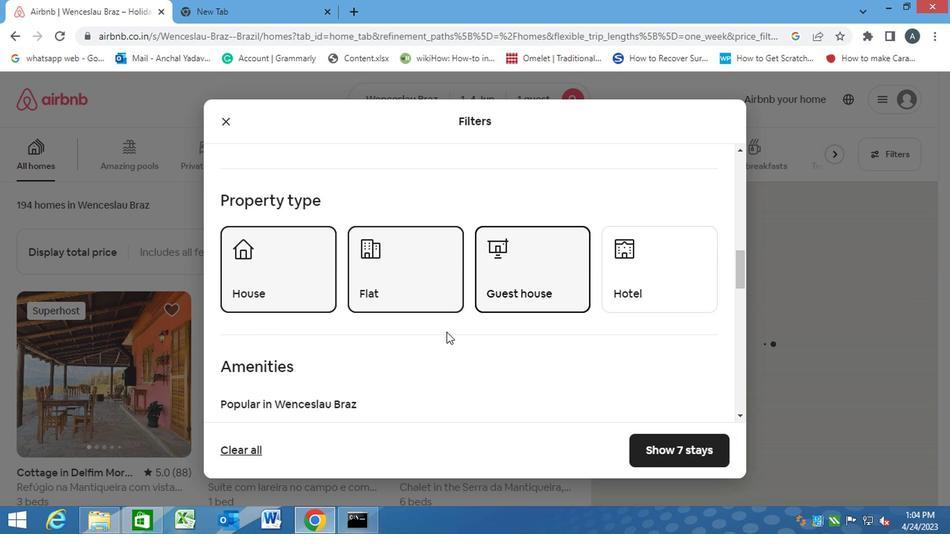 
Action: Mouse scrolled (440, 335) with delta (0, 0)
Screenshot: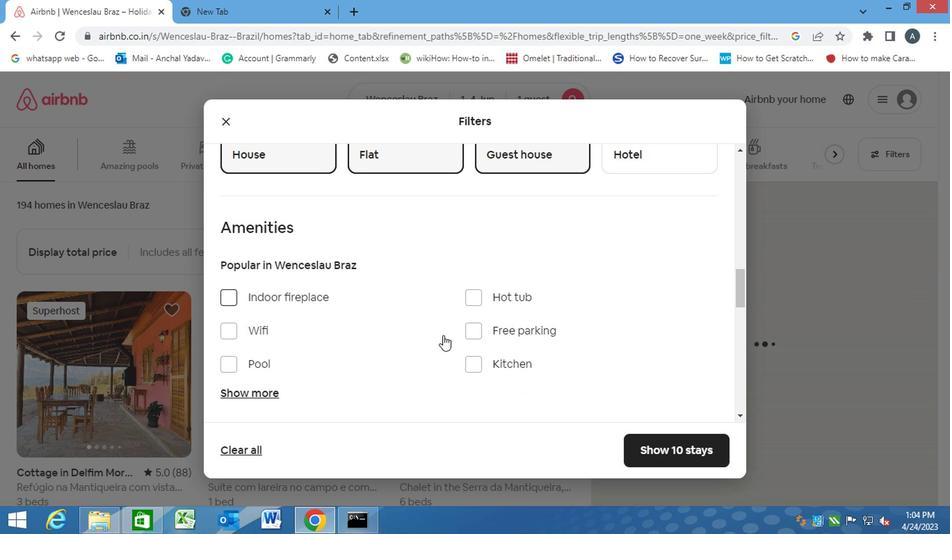 
Action: Mouse scrolled (440, 335) with delta (0, 0)
Screenshot: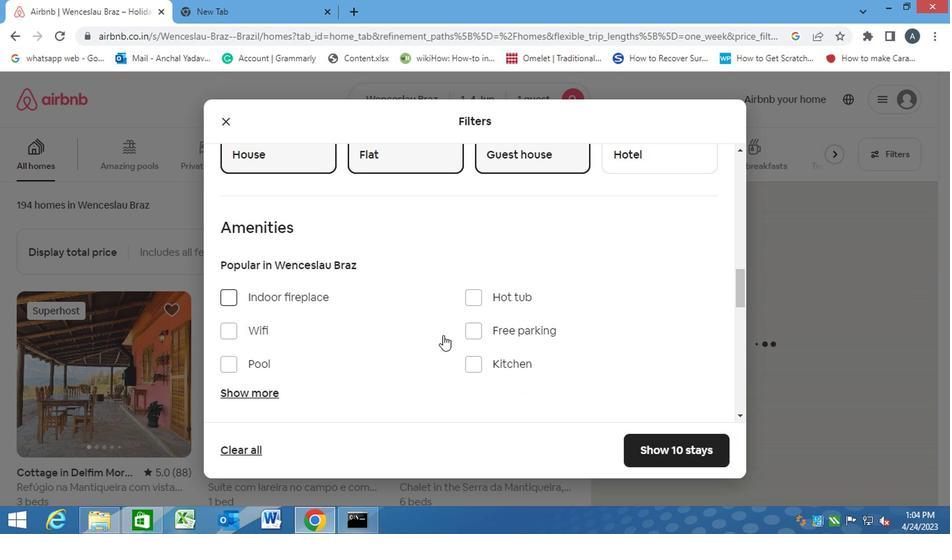 
Action: Mouse moved to (216, 190)
Screenshot: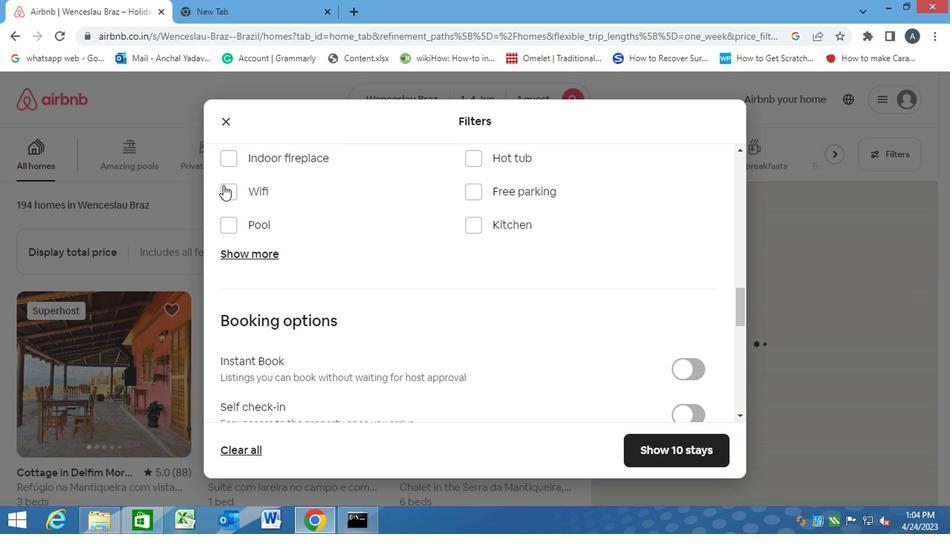 
Action: Mouse pressed left at (216, 190)
Screenshot: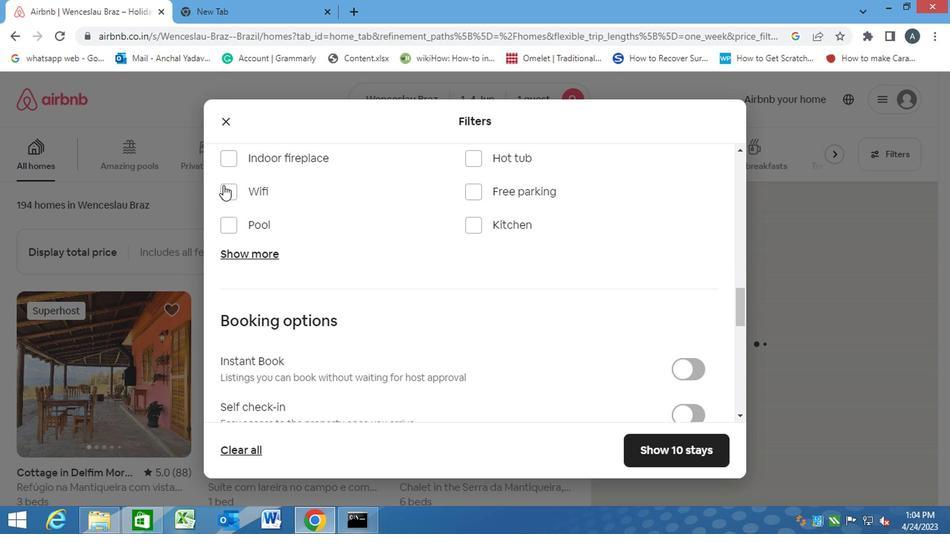
Action: Mouse moved to (242, 251)
Screenshot: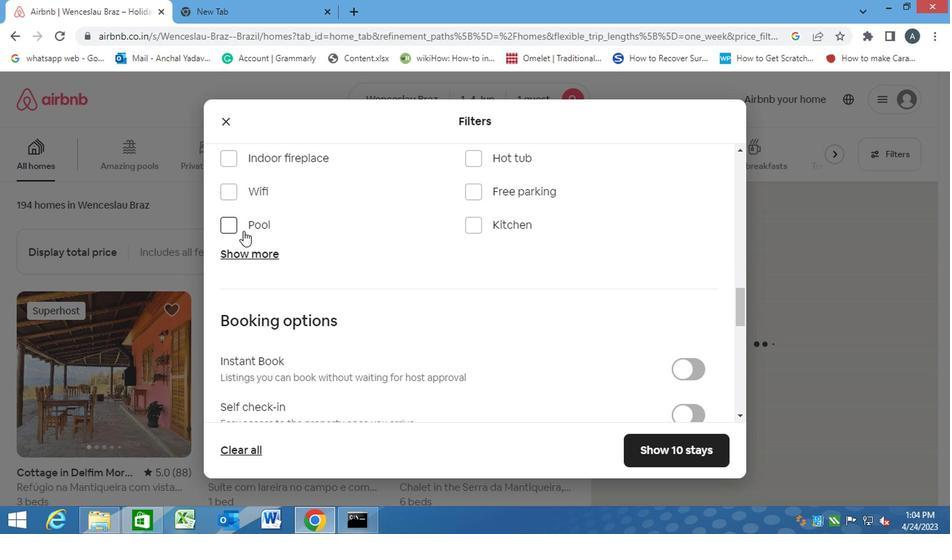 
Action: Mouse pressed left at (242, 251)
Screenshot: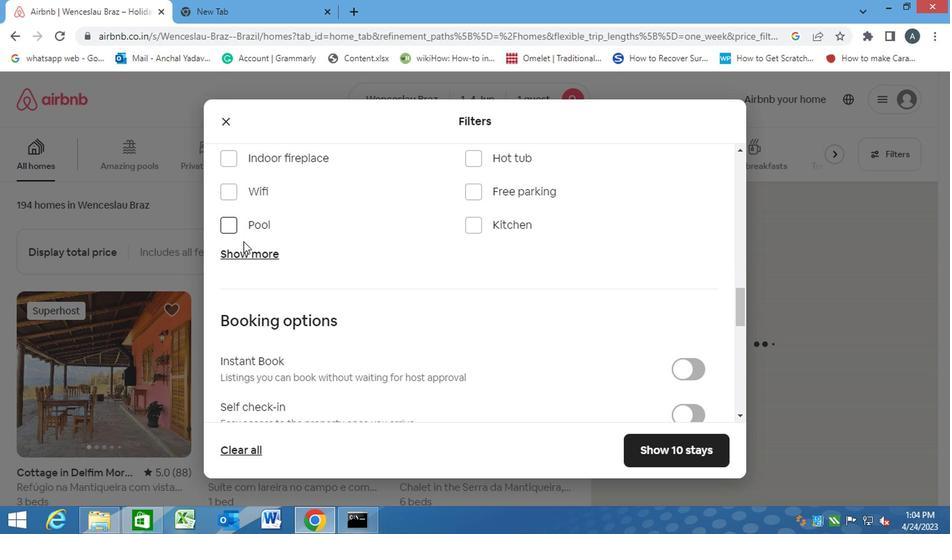 
Action: Mouse moved to (228, 197)
Screenshot: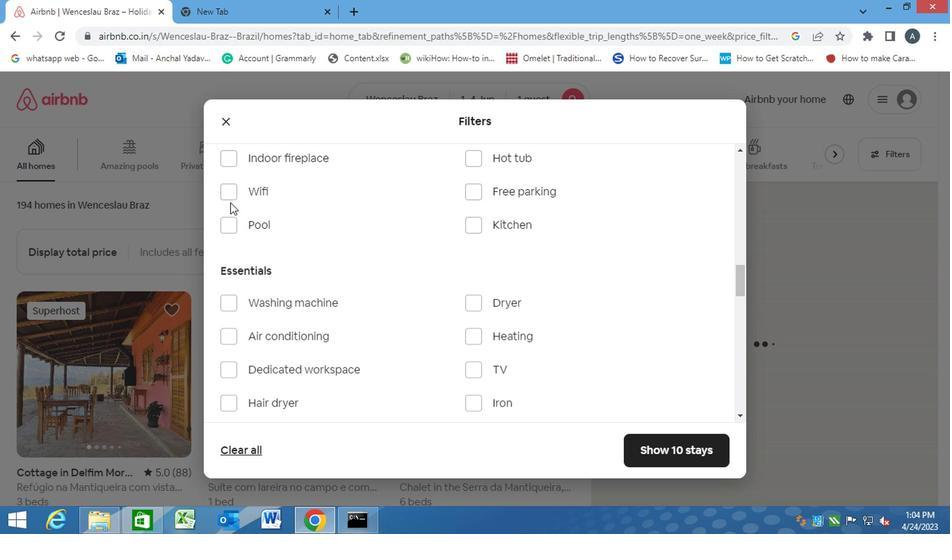 
Action: Mouse pressed left at (228, 197)
Screenshot: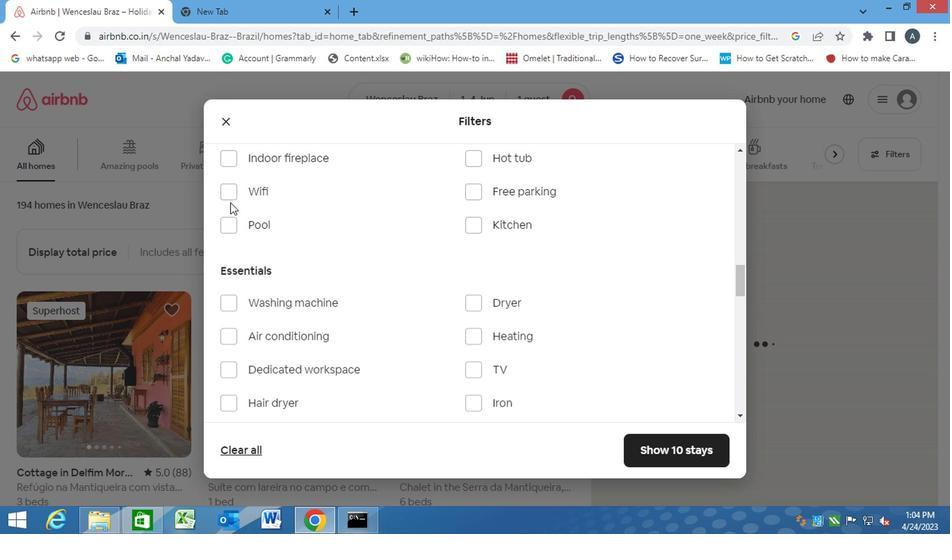 
Action: Mouse moved to (225, 306)
Screenshot: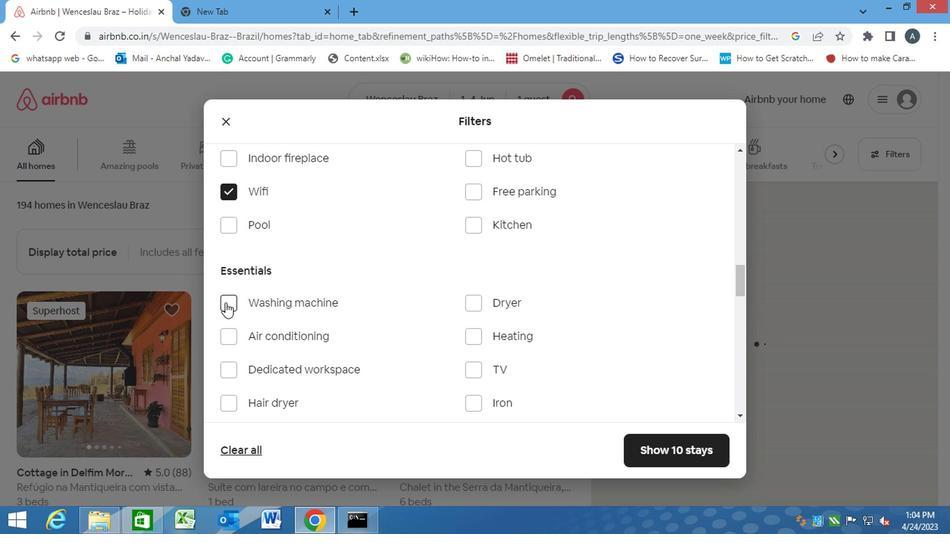 
Action: Mouse pressed left at (225, 306)
Screenshot: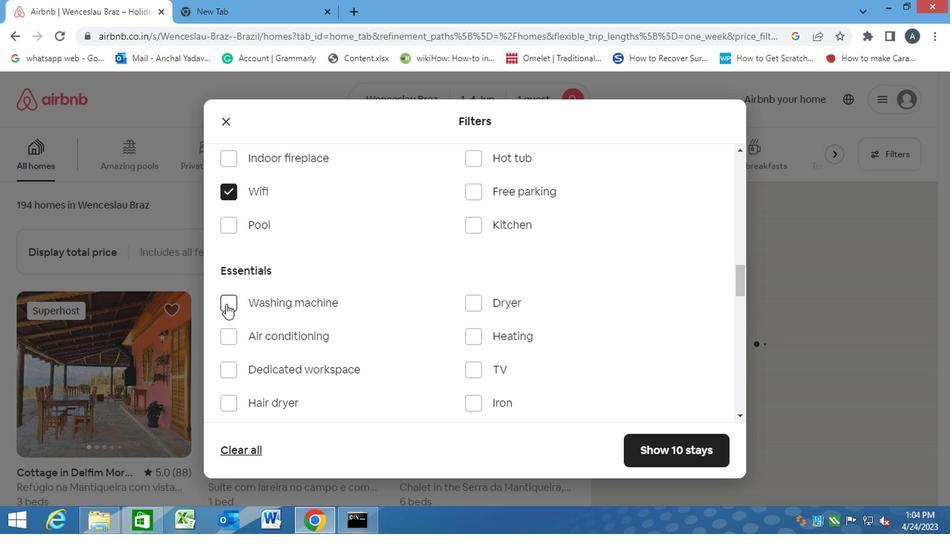 
Action: Mouse moved to (347, 354)
Screenshot: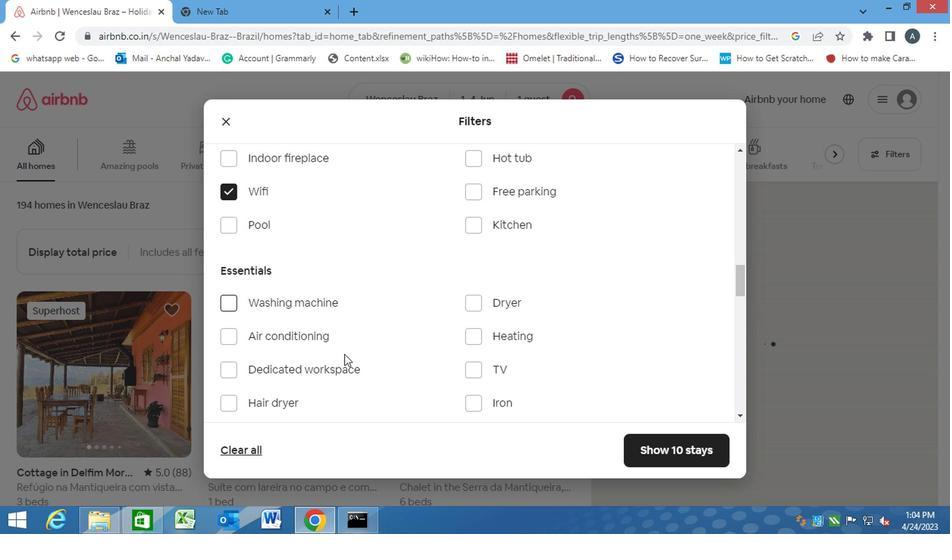 
Action: Mouse scrolled (347, 354) with delta (0, 0)
Screenshot: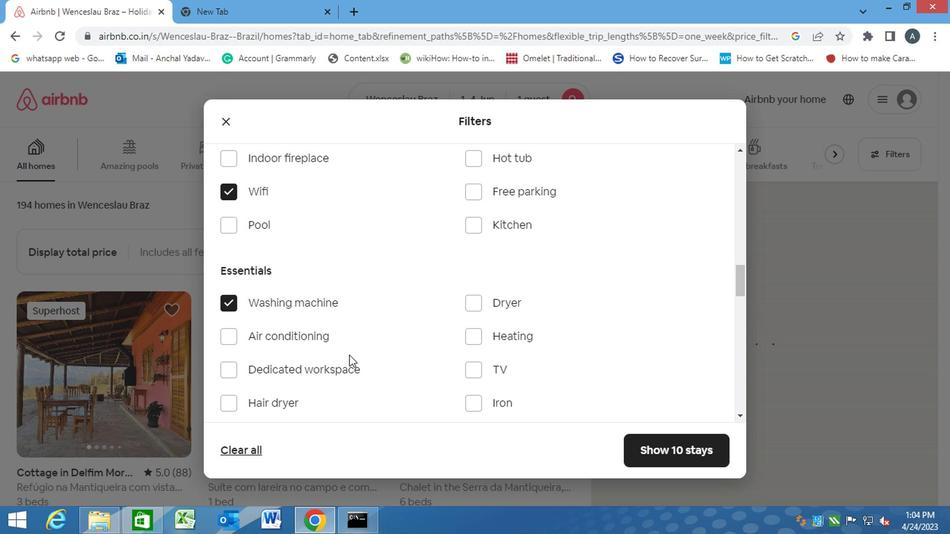 
Action: Mouse scrolled (347, 354) with delta (0, 0)
Screenshot: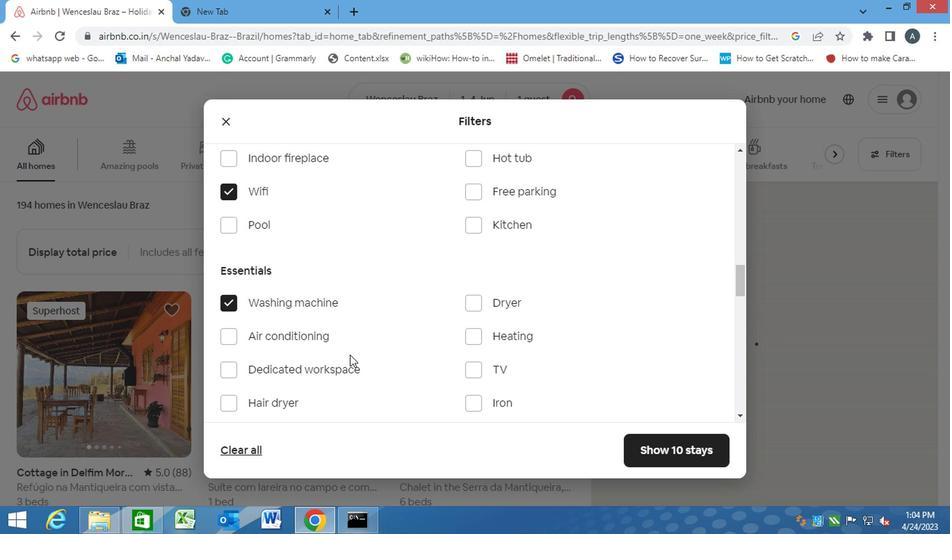 
Action: Mouse scrolled (347, 354) with delta (0, 0)
Screenshot: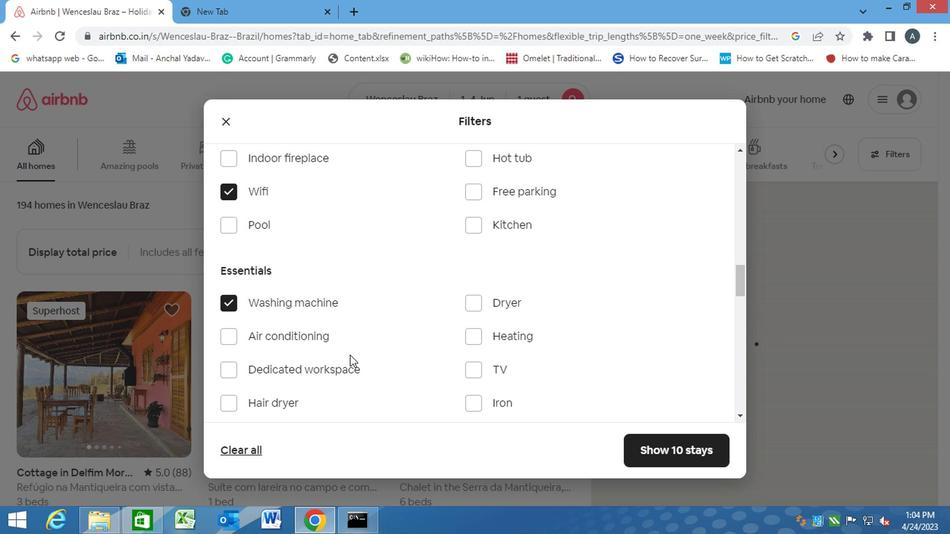 
Action: Mouse moved to (348, 354)
Screenshot: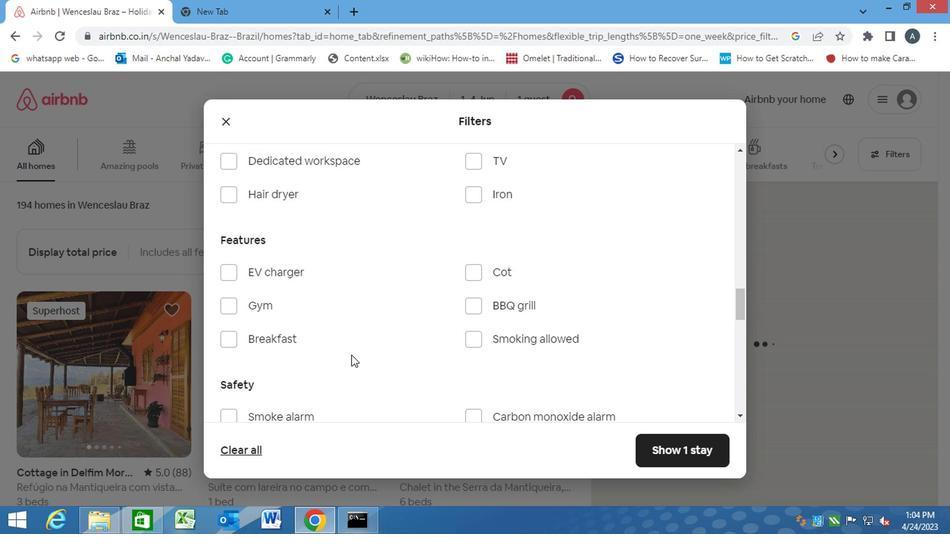 
Action: Mouse scrolled (348, 354) with delta (0, 0)
Screenshot: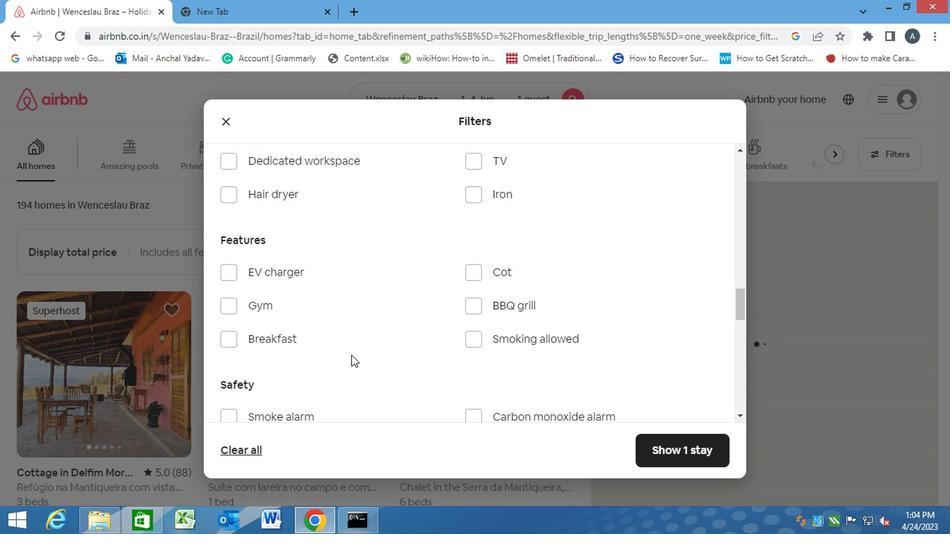 
Action: Mouse scrolled (348, 354) with delta (0, 0)
Screenshot: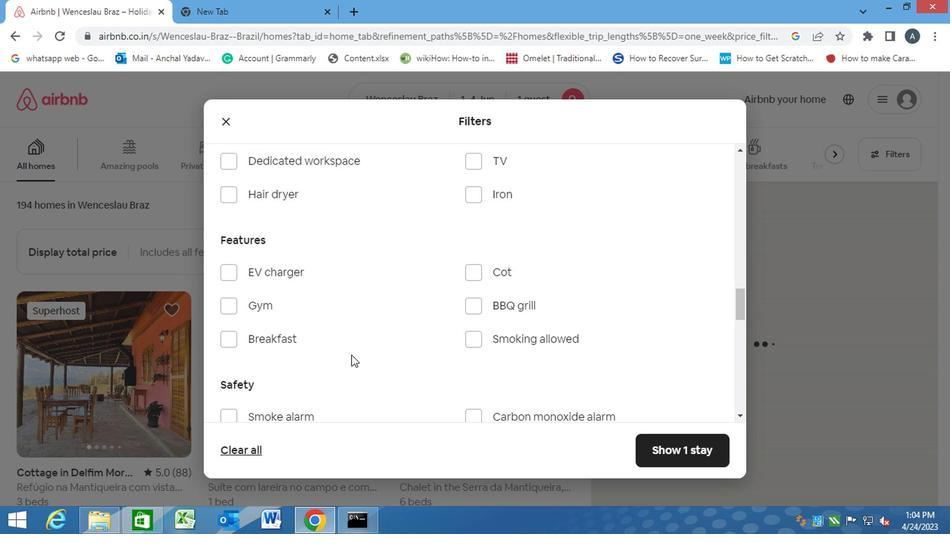 
Action: Mouse moved to (436, 353)
Screenshot: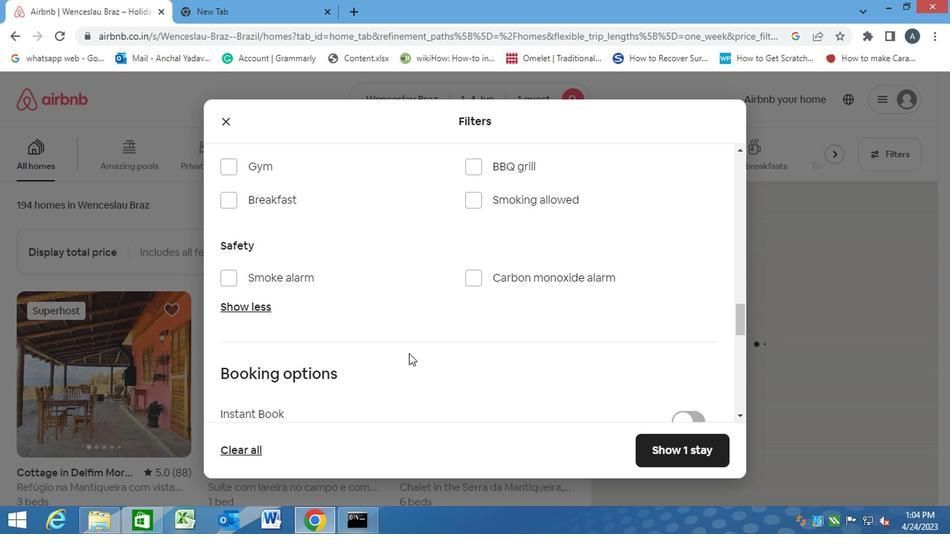 
Action: Mouse scrolled (436, 352) with delta (0, 0)
Screenshot: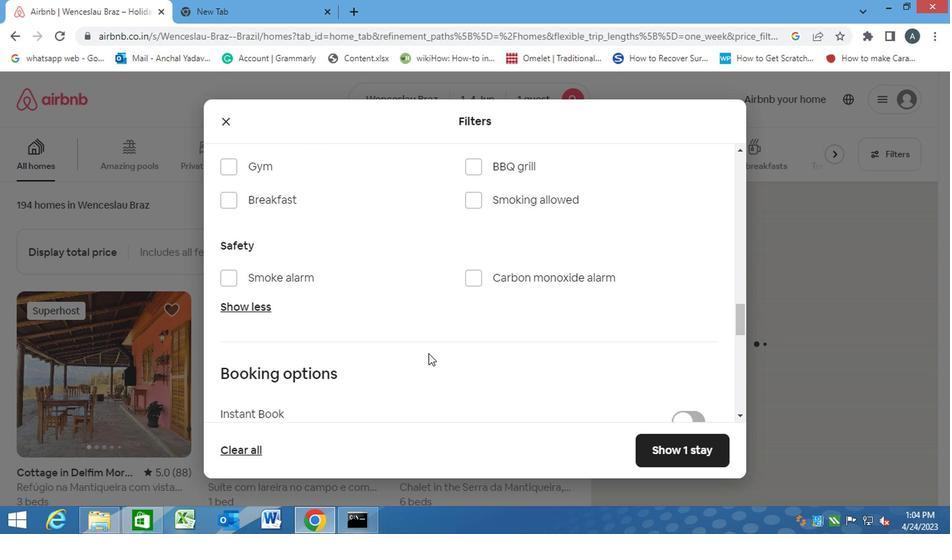 
Action: Mouse scrolled (436, 352) with delta (0, 0)
Screenshot: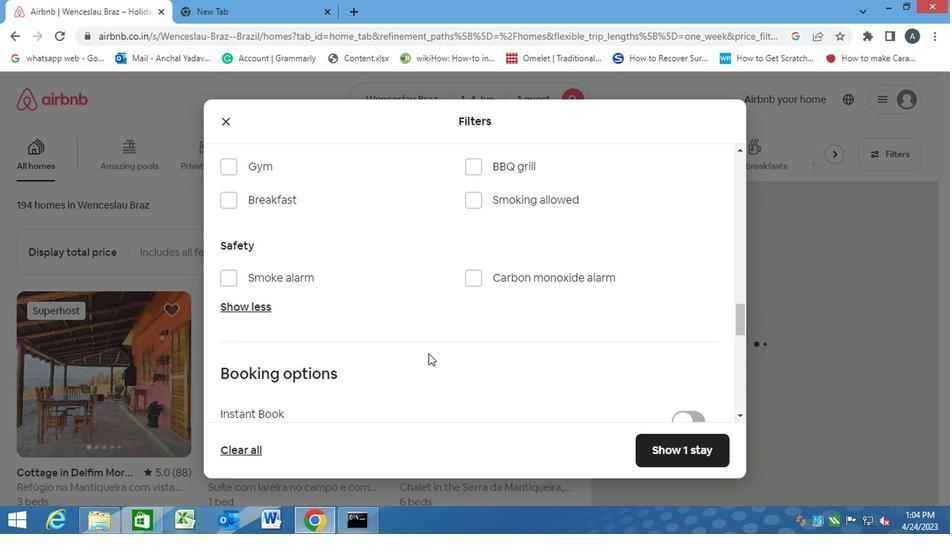 
Action: Mouse scrolled (436, 352) with delta (0, 0)
Screenshot: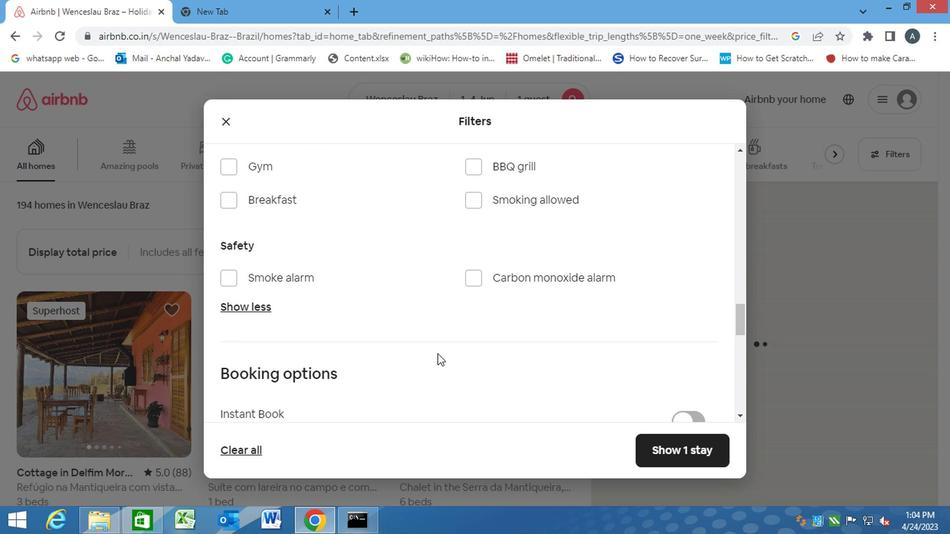 
Action: Mouse moved to (667, 258)
Screenshot: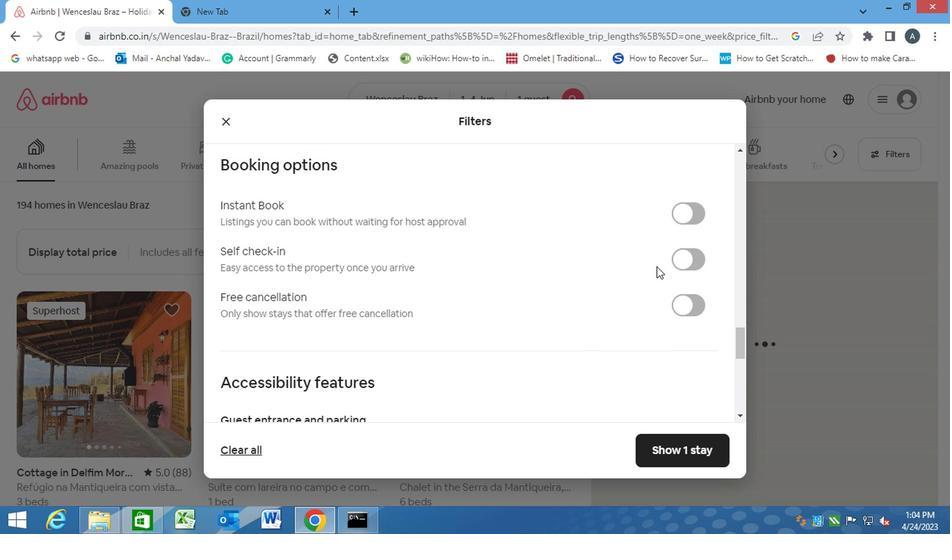 
Action: Mouse pressed left at (667, 258)
Screenshot: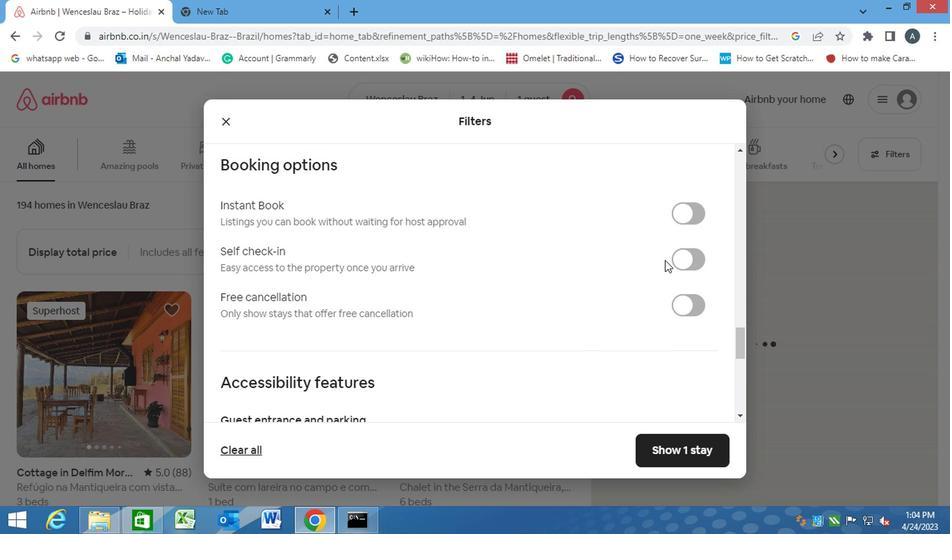
Action: Mouse moved to (505, 273)
Screenshot: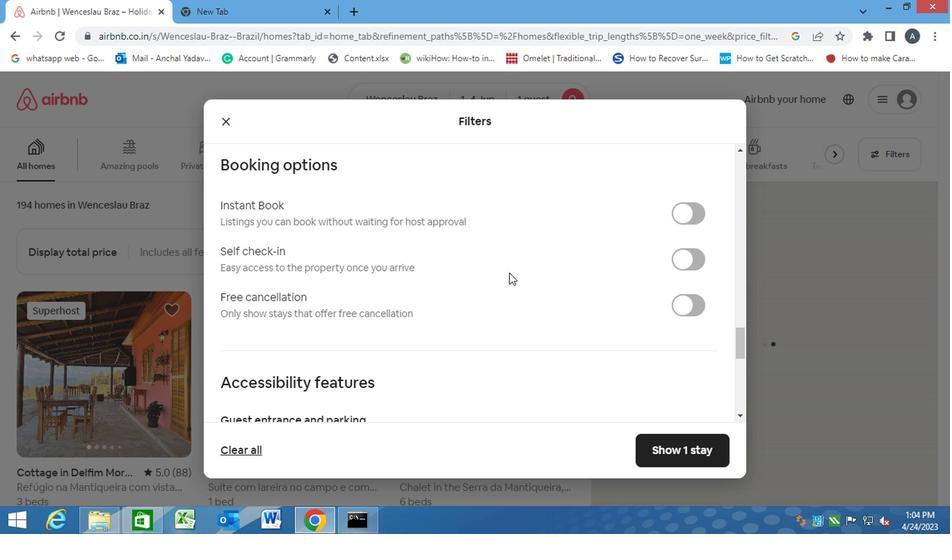 
Action: Mouse scrolled (505, 272) with delta (0, 0)
Screenshot: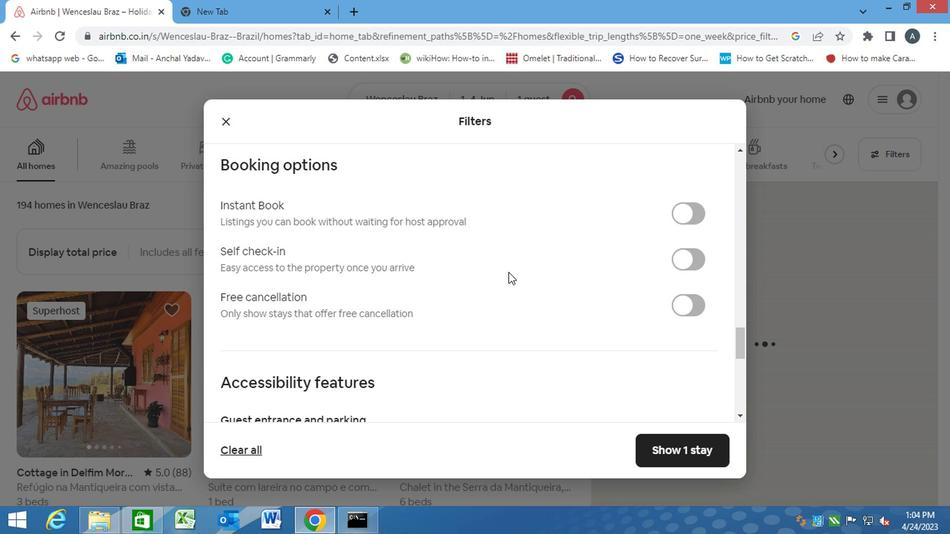 
Action: Mouse scrolled (505, 272) with delta (0, 0)
Screenshot: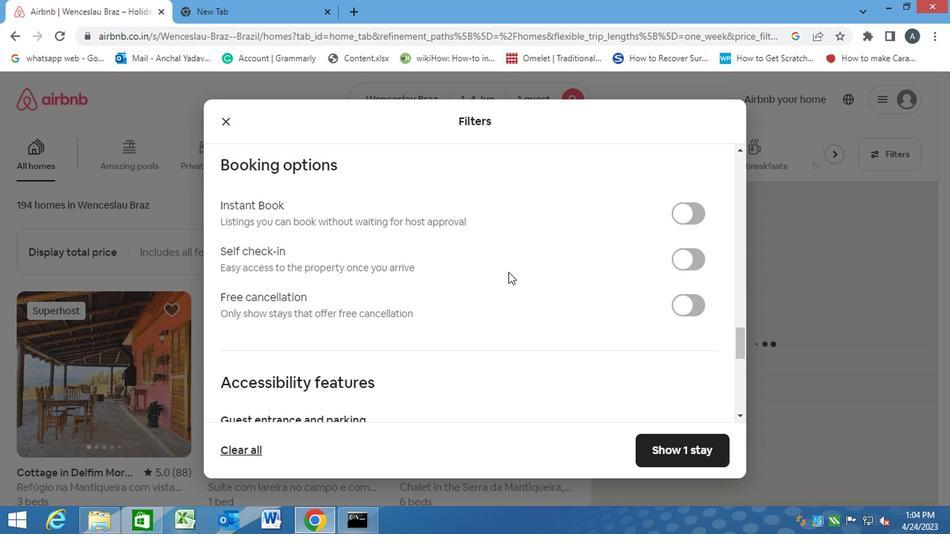 
Action: Mouse scrolled (505, 272) with delta (0, 0)
Screenshot: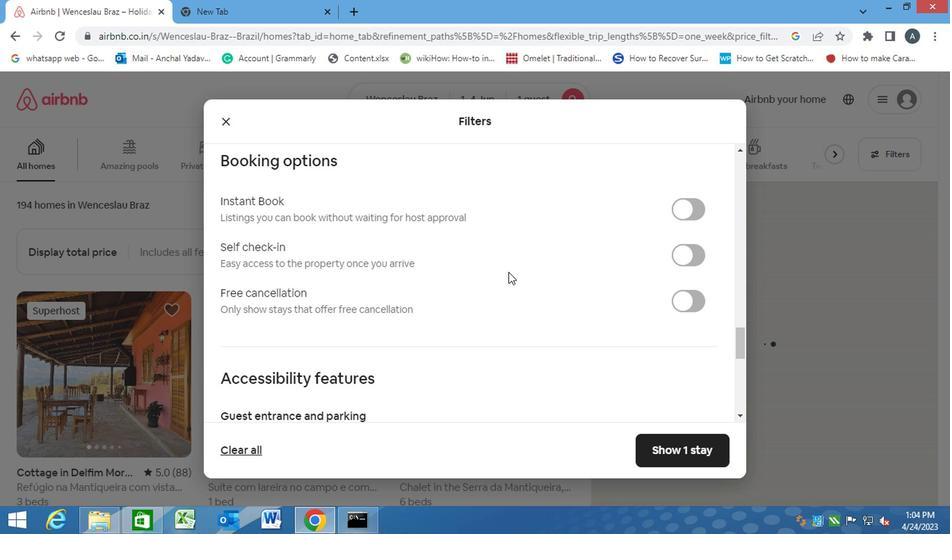 
Action: Mouse moved to (464, 265)
Screenshot: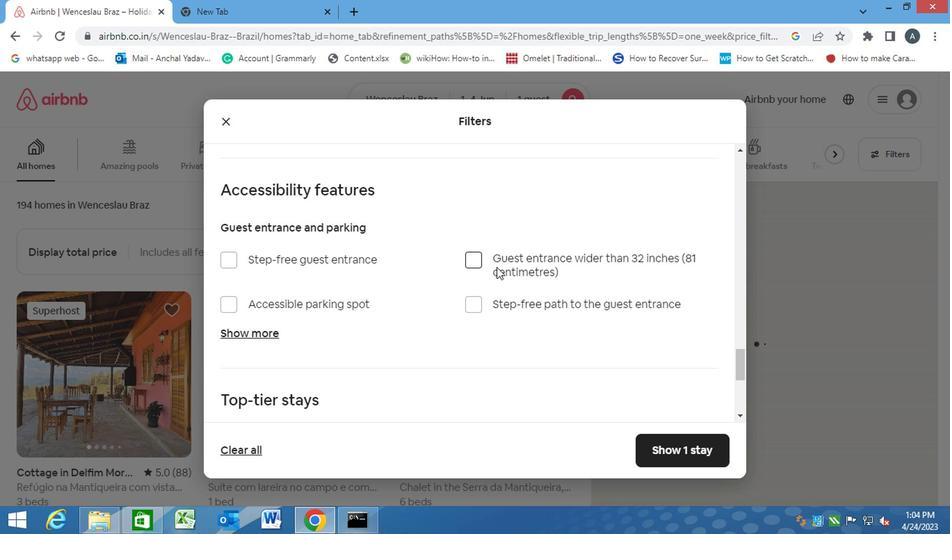 
Action: Mouse scrolled (464, 264) with delta (0, 0)
Screenshot: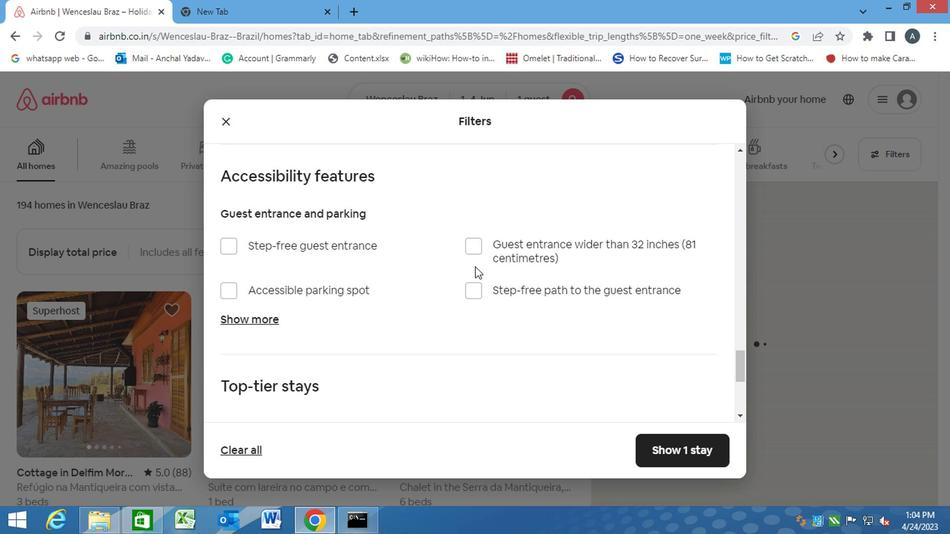 
Action: Mouse scrolled (464, 264) with delta (0, 0)
Screenshot: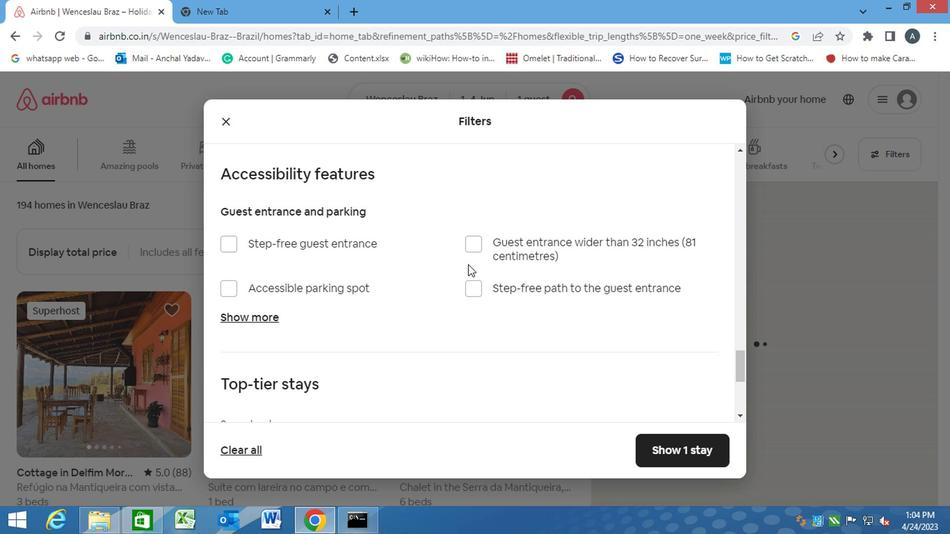 
Action: Mouse scrolled (464, 264) with delta (0, 0)
Screenshot: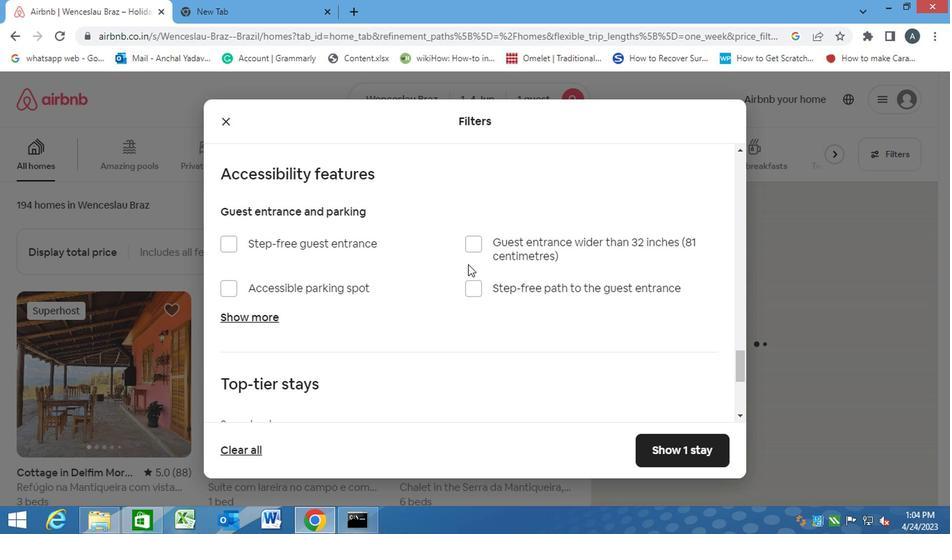 
Action: Mouse moved to (243, 405)
Screenshot: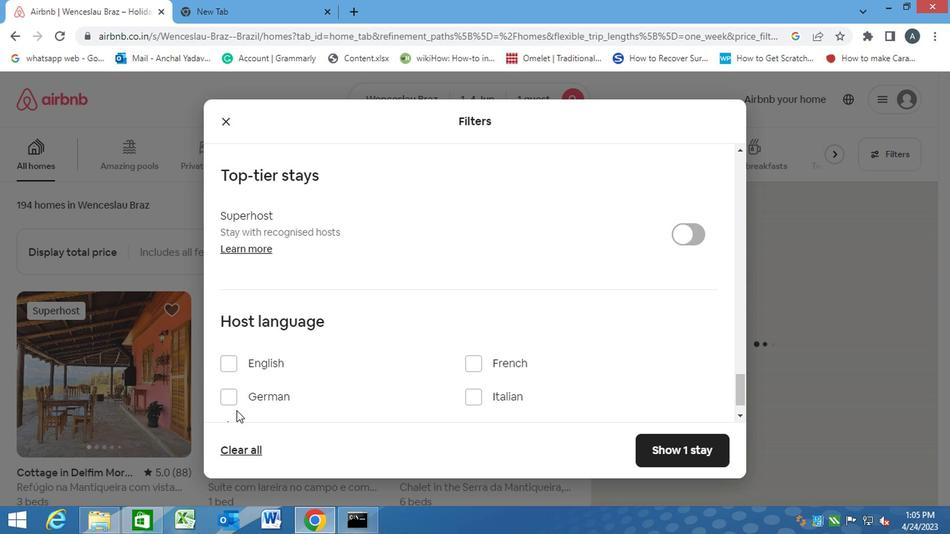 
Action: Mouse scrolled (243, 404) with delta (0, 0)
Screenshot: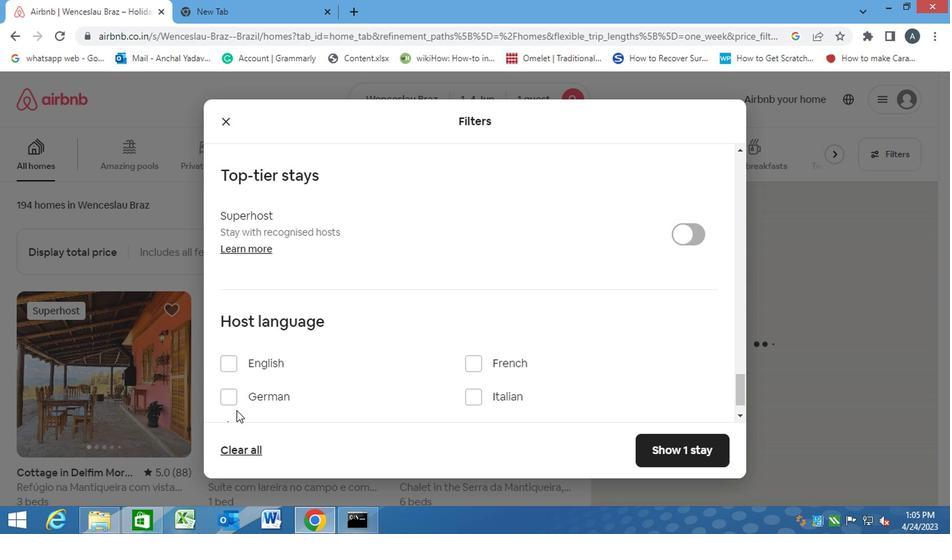 
Action: Mouse scrolled (243, 404) with delta (0, 0)
Screenshot: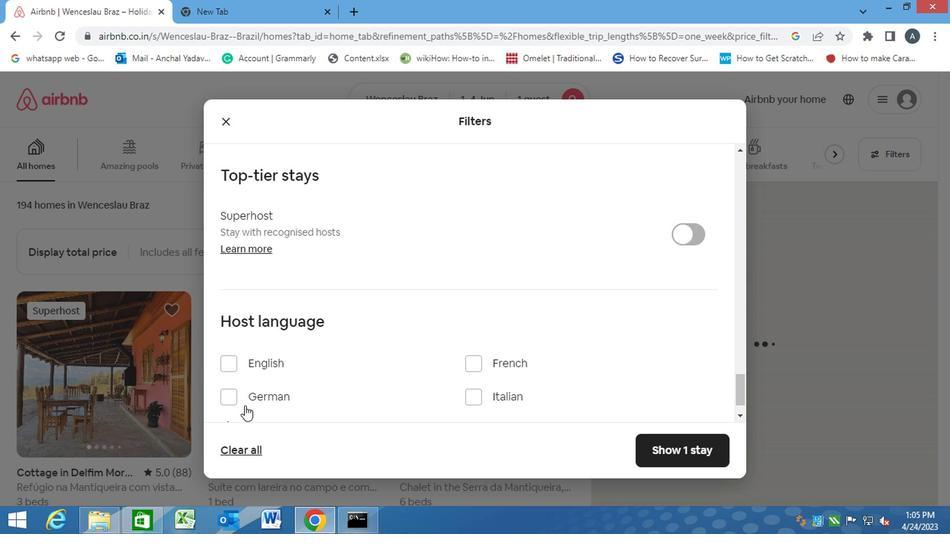 
Action: Mouse moved to (244, 387)
Screenshot: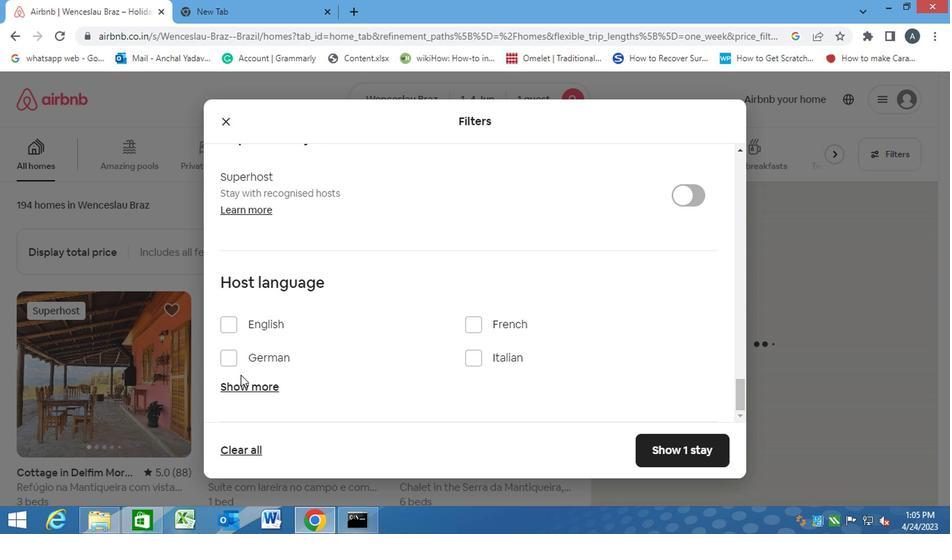 
Action: Mouse pressed left at (244, 387)
Screenshot: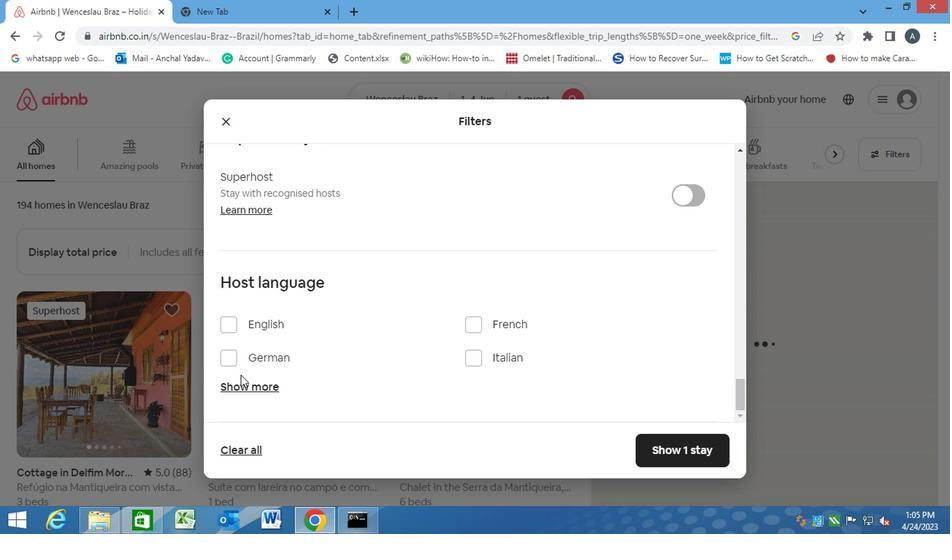 
Action: Mouse moved to (261, 393)
Screenshot: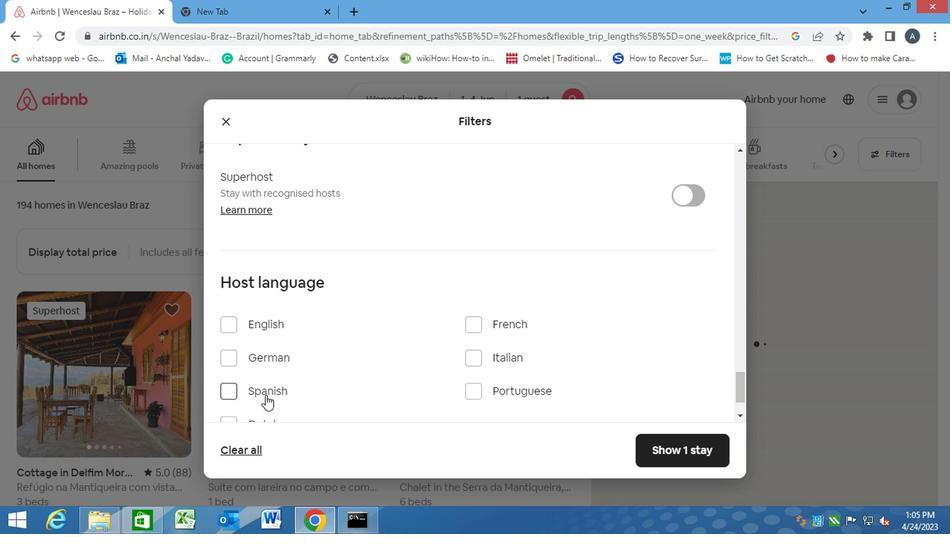 
Action: Mouse pressed left at (261, 393)
Screenshot: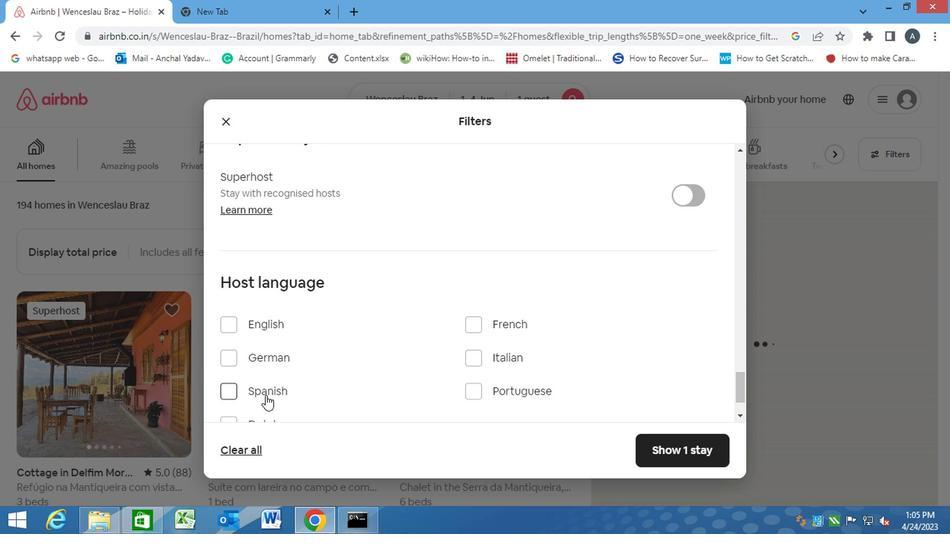 
Action: Mouse moved to (657, 456)
Screenshot: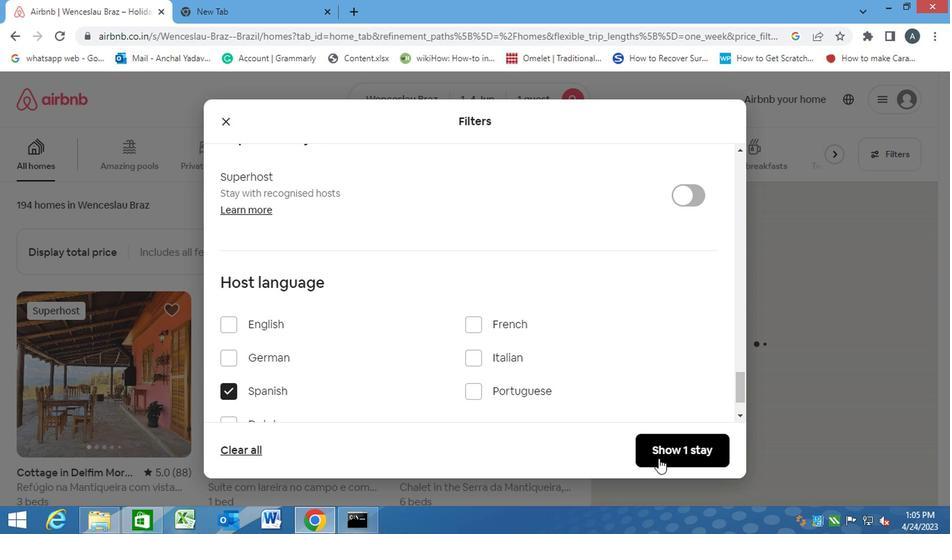 
Action: Mouse pressed left at (657, 456)
Screenshot: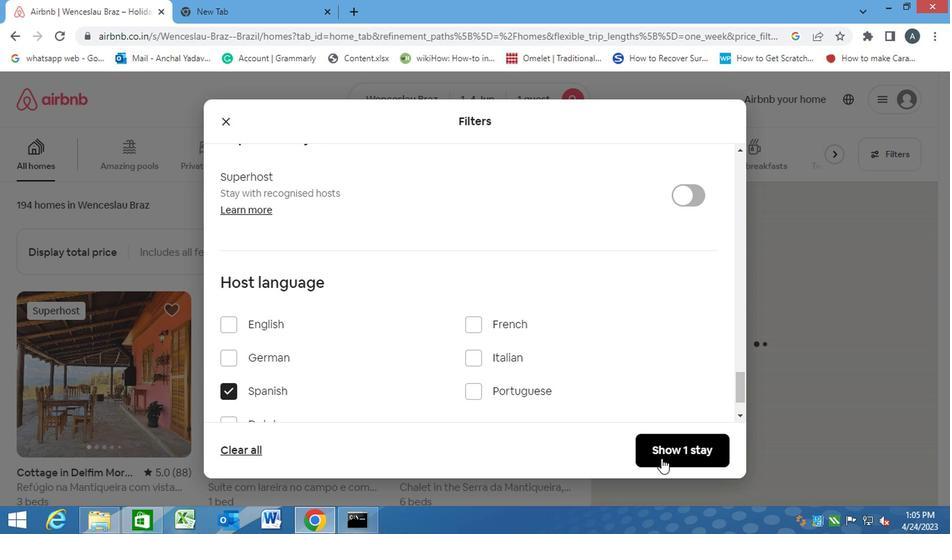 
